 Task: Look for space in Macerata, Italy from 9th June, 2023 to 16th June, 2023 for 2 adults in price range Rs.8000 to Rs.16000. Place can be entire place with 2 bedrooms having 2 beds and 1 bathroom. Property type can be house, flat, guest house. Booking option can be shelf check-in. Required host language is English.
Action: Mouse moved to (495, 139)
Screenshot: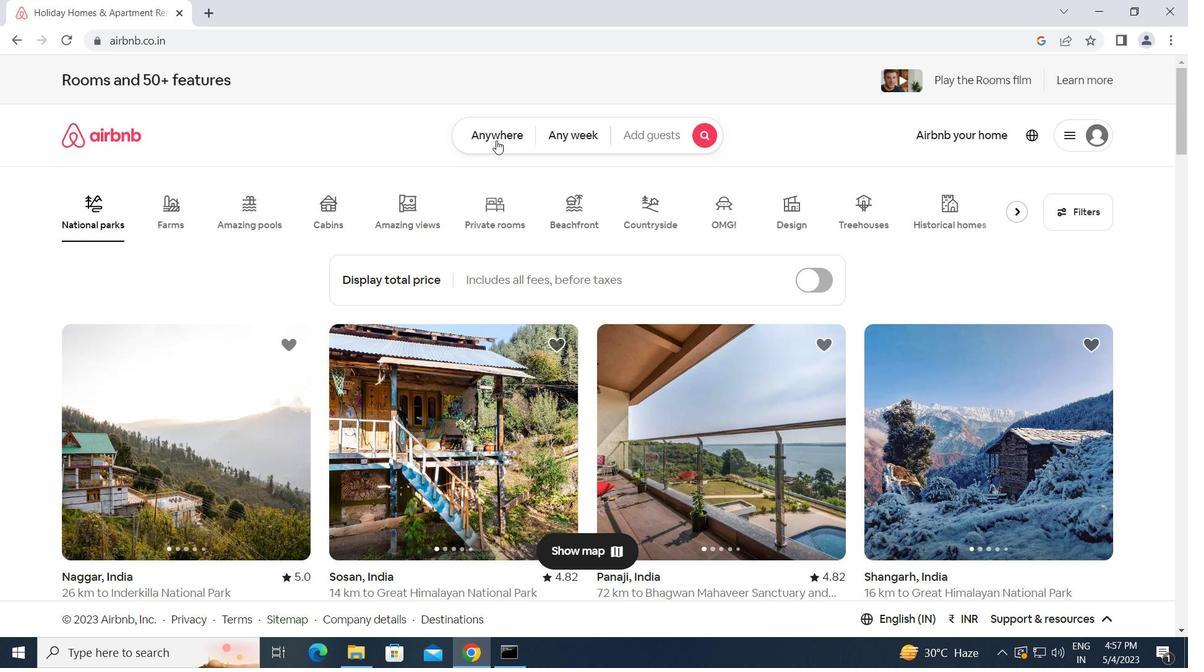 
Action: Mouse pressed left at (495, 139)
Screenshot: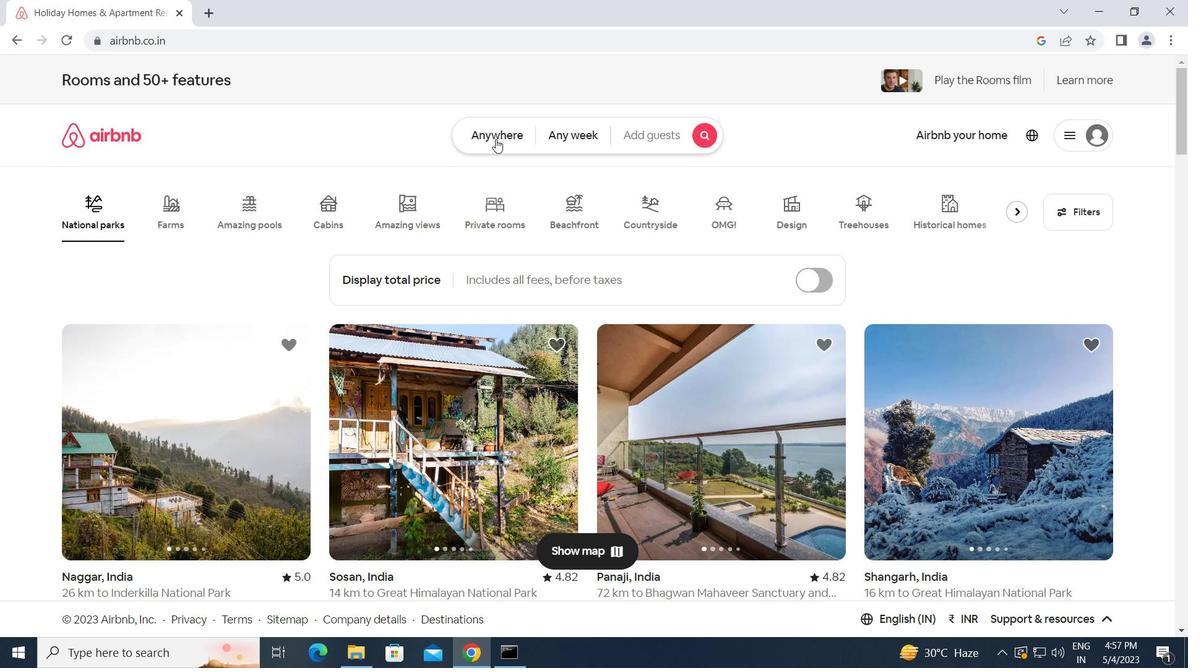 
Action: Mouse moved to (385, 194)
Screenshot: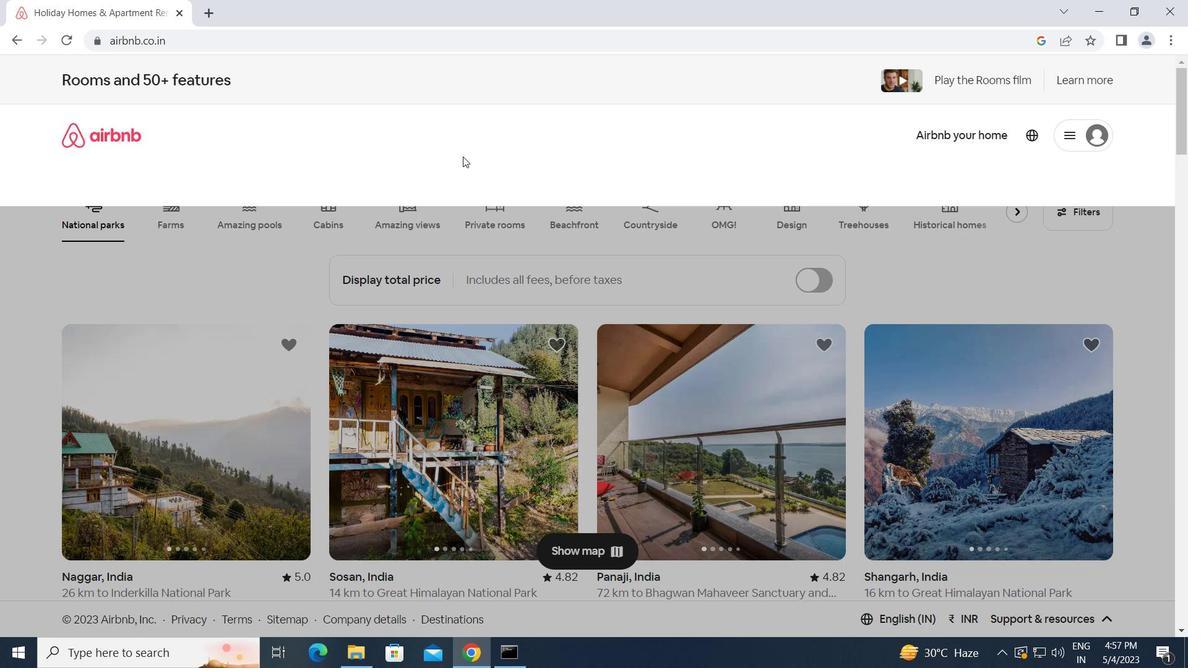 
Action: Mouse pressed left at (385, 194)
Screenshot: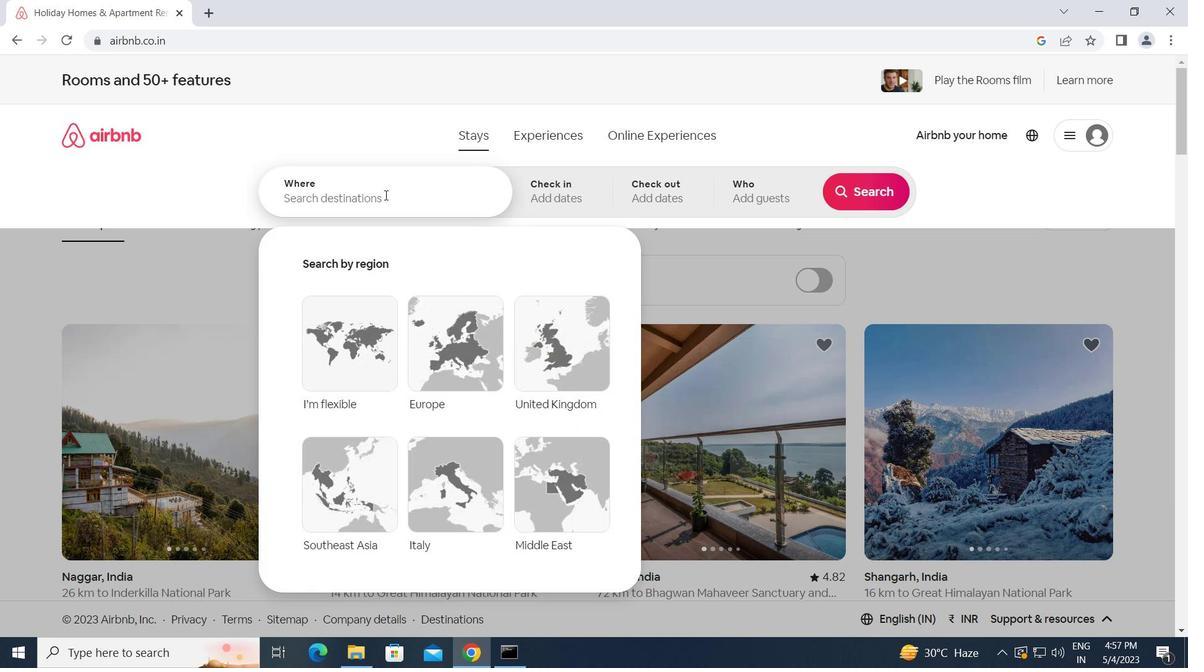 
Action: Key pressed m<Key.caps_lock>acerata,<Key.space><Key.caps_lock>i<Key.caps_lock>taly<Key.enter>
Screenshot: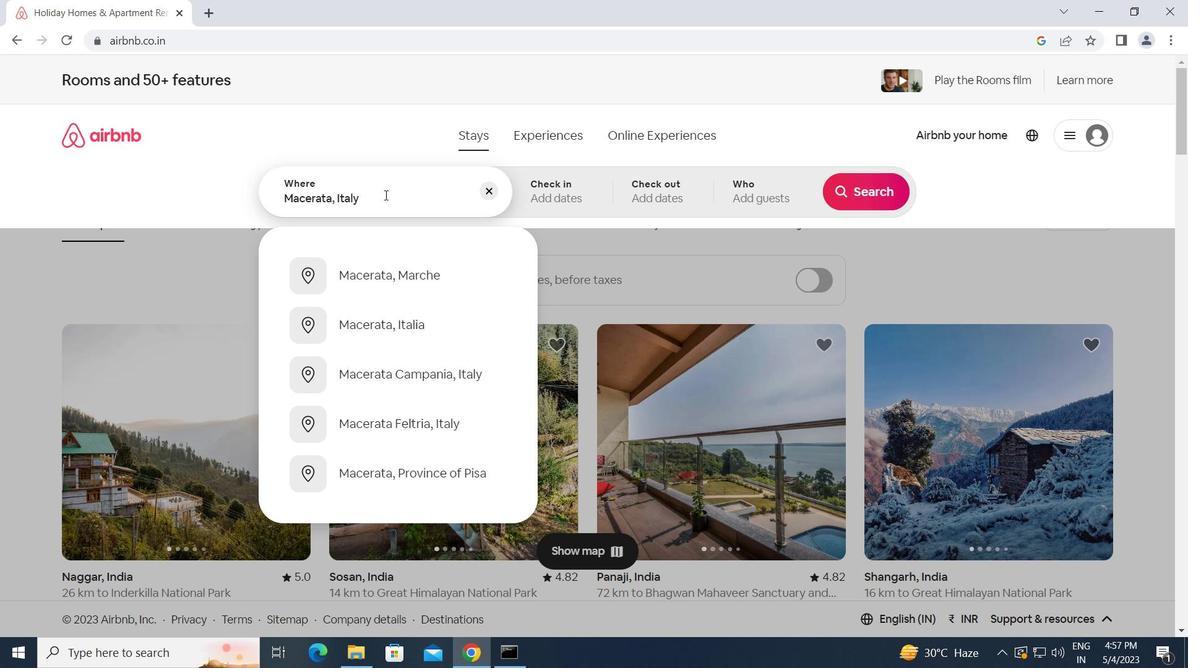 
Action: Mouse moved to (820, 420)
Screenshot: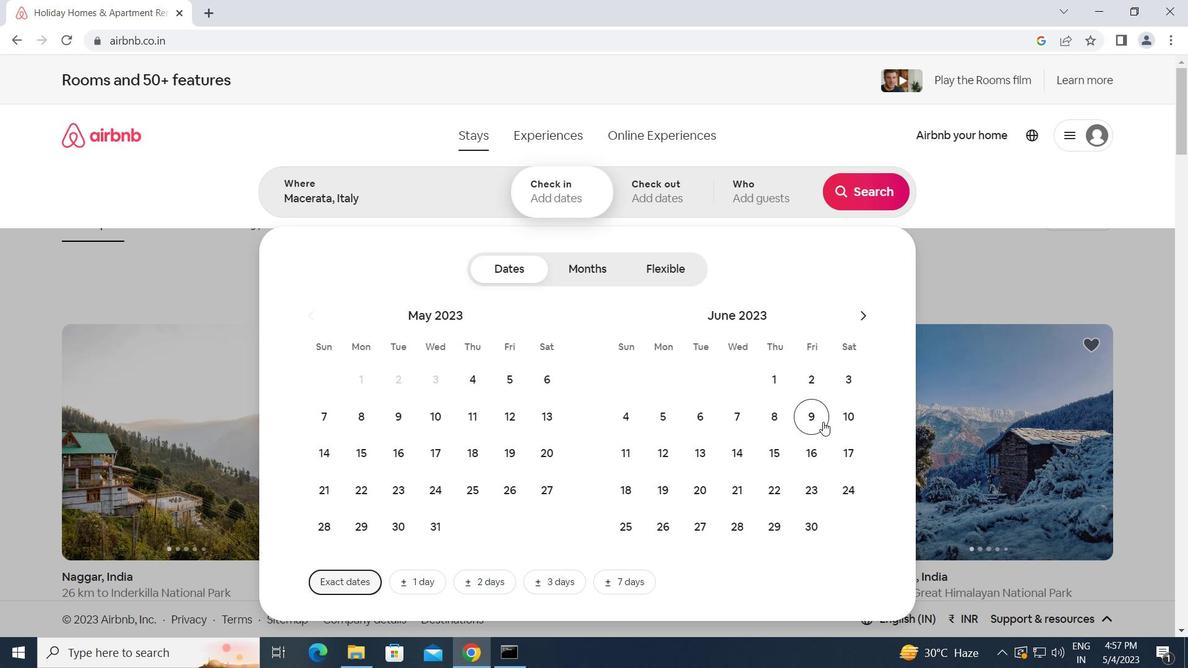 
Action: Mouse pressed left at (820, 420)
Screenshot: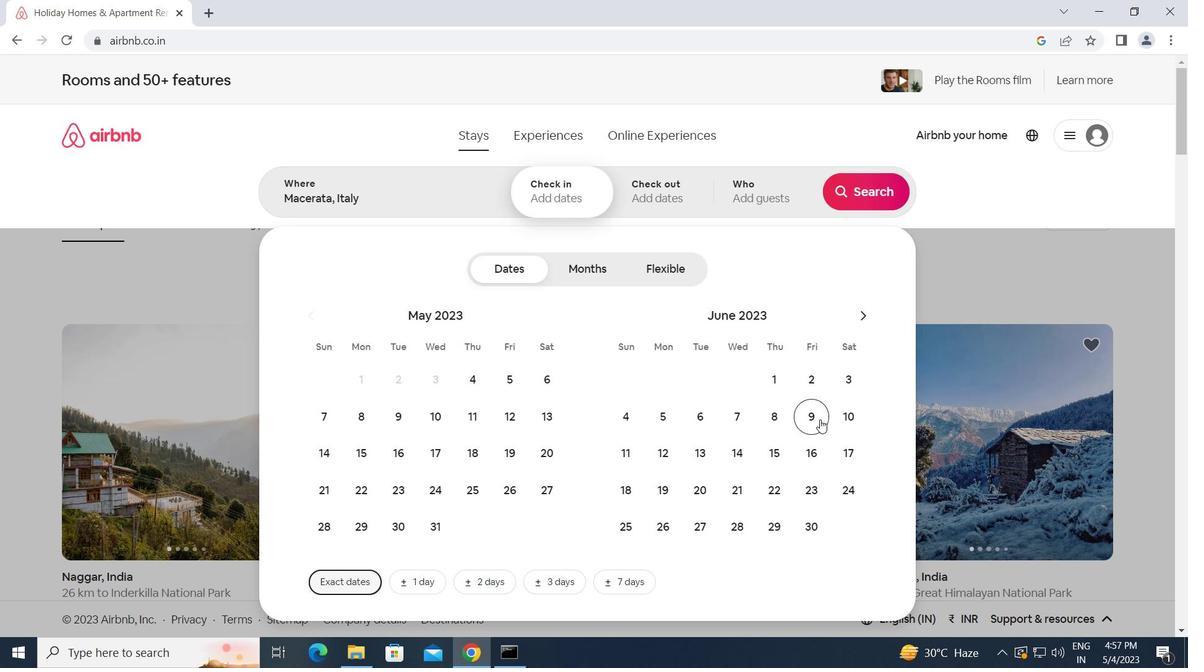 
Action: Mouse moved to (815, 452)
Screenshot: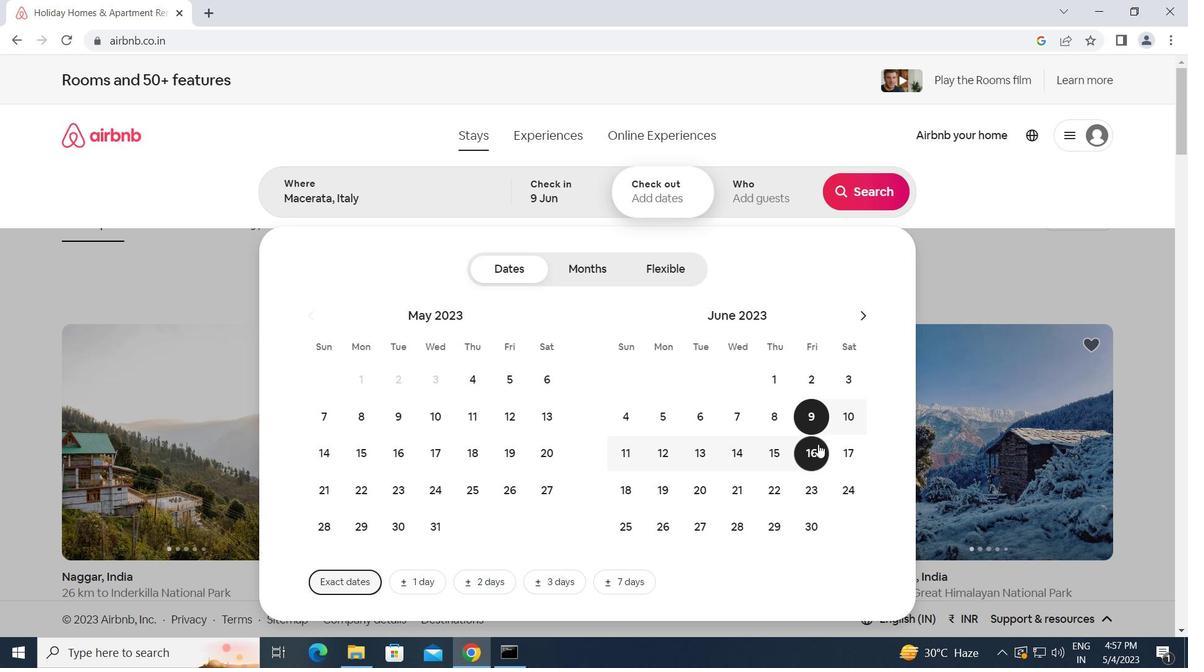 
Action: Mouse pressed left at (815, 452)
Screenshot: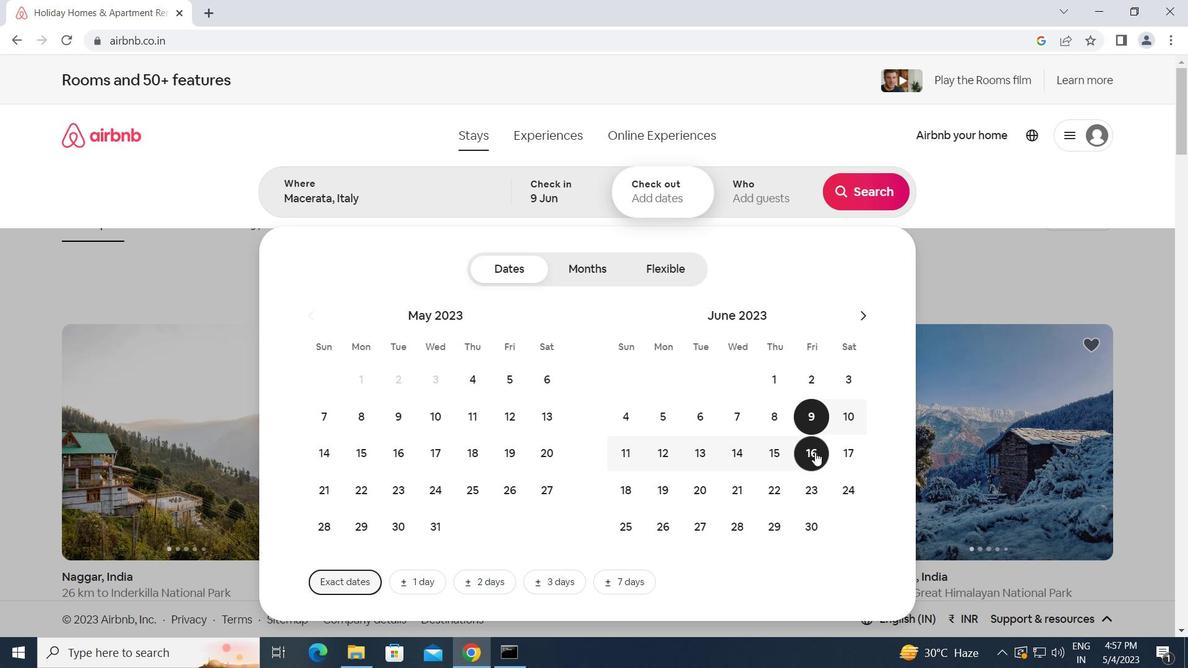 
Action: Mouse moved to (761, 193)
Screenshot: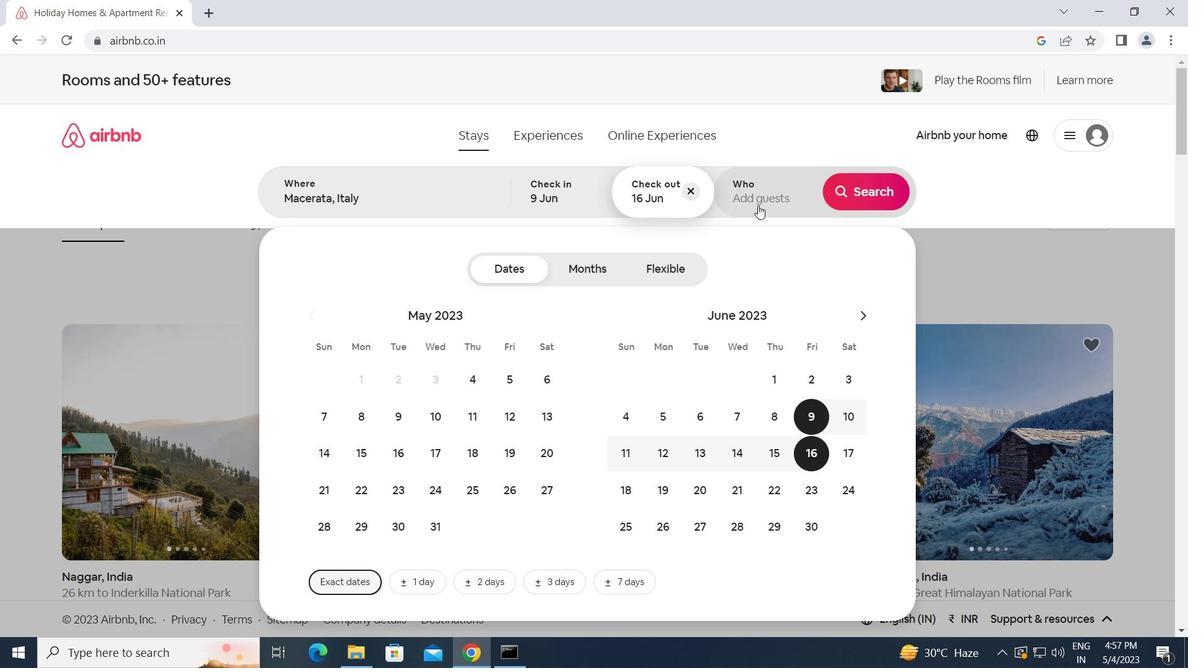 
Action: Mouse pressed left at (761, 193)
Screenshot: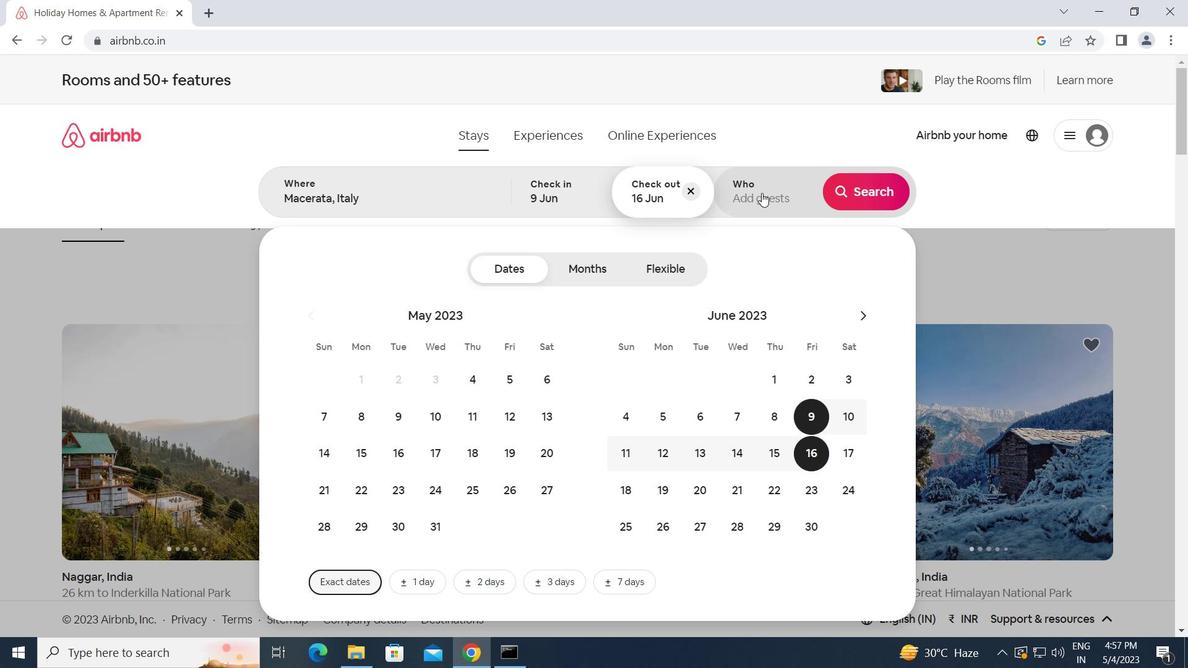 
Action: Mouse moved to (860, 275)
Screenshot: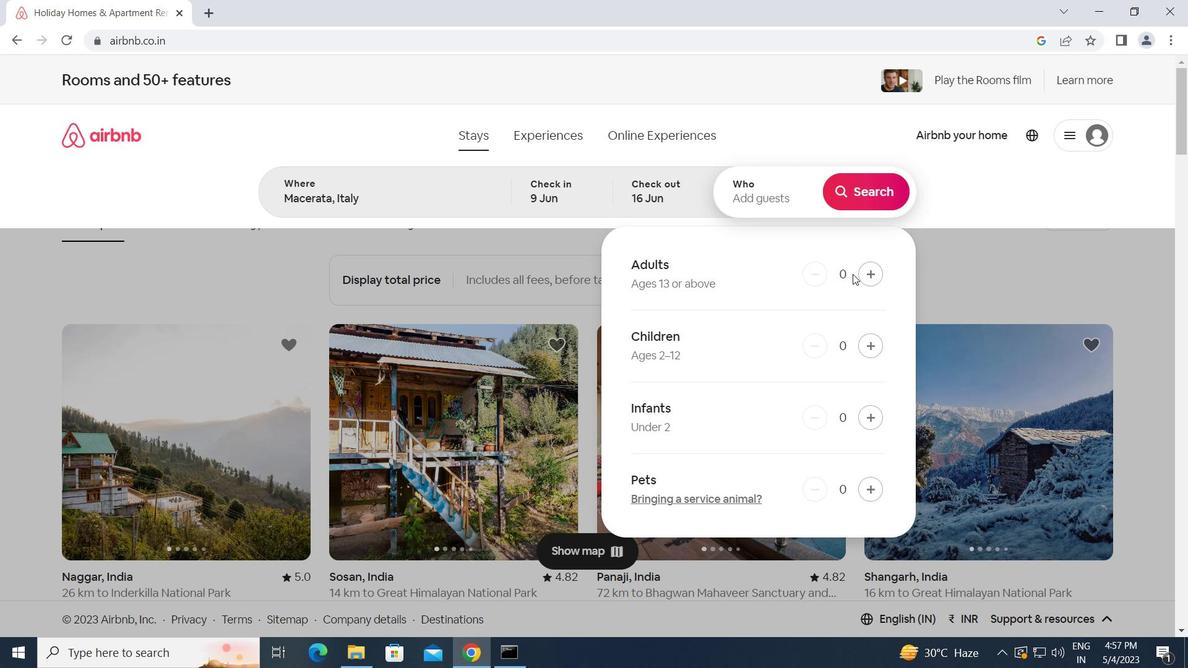 
Action: Mouse pressed left at (860, 275)
Screenshot: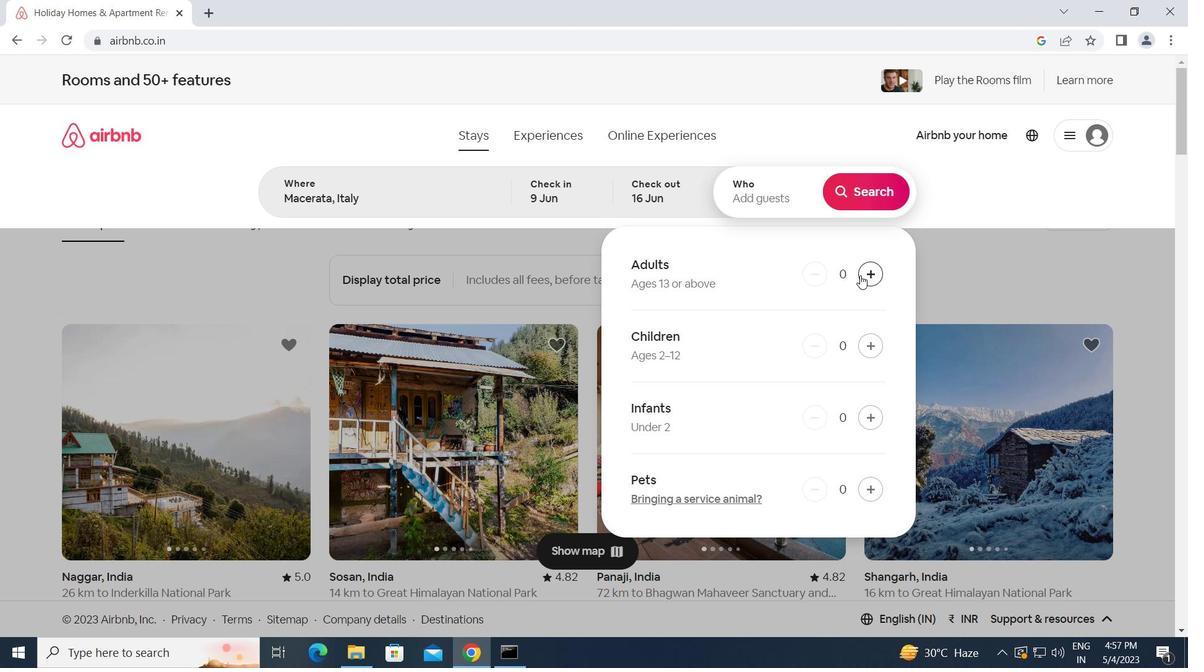 
Action: Mouse pressed left at (860, 275)
Screenshot: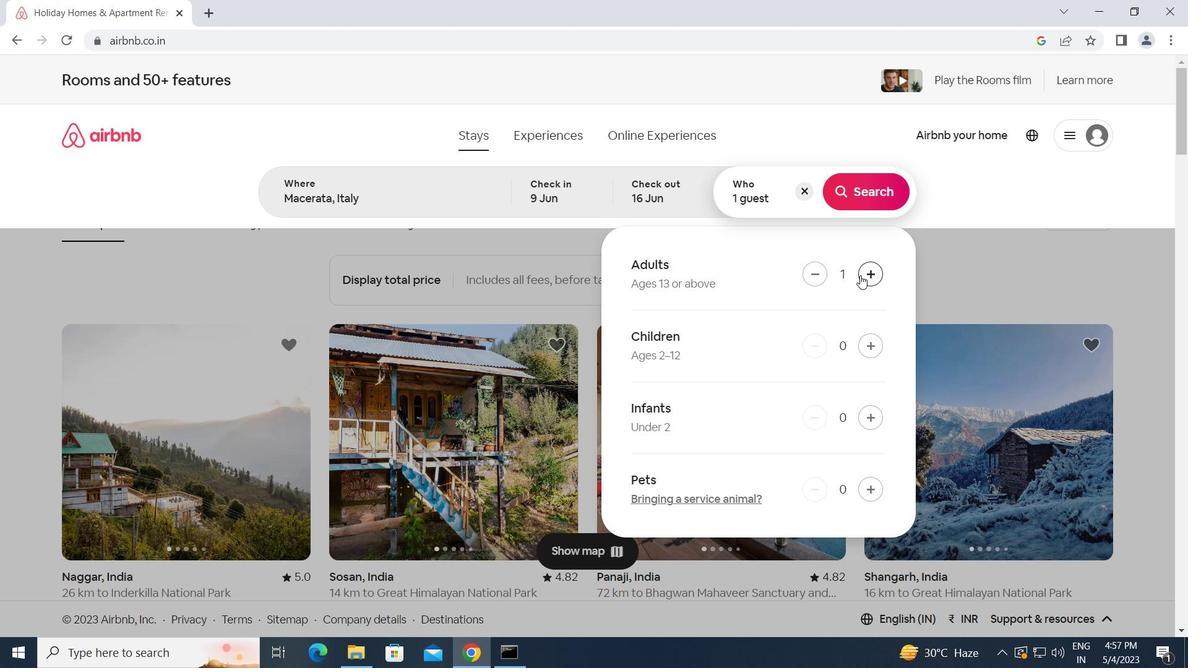 
Action: Mouse moved to (864, 191)
Screenshot: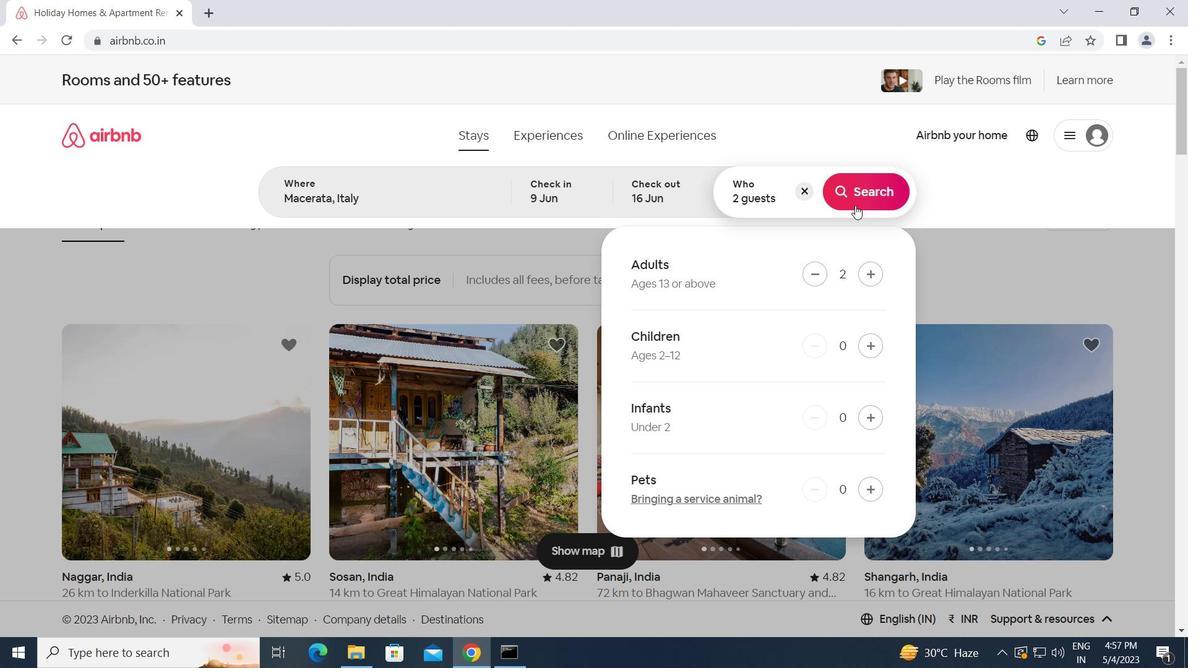 
Action: Mouse pressed left at (864, 191)
Screenshot: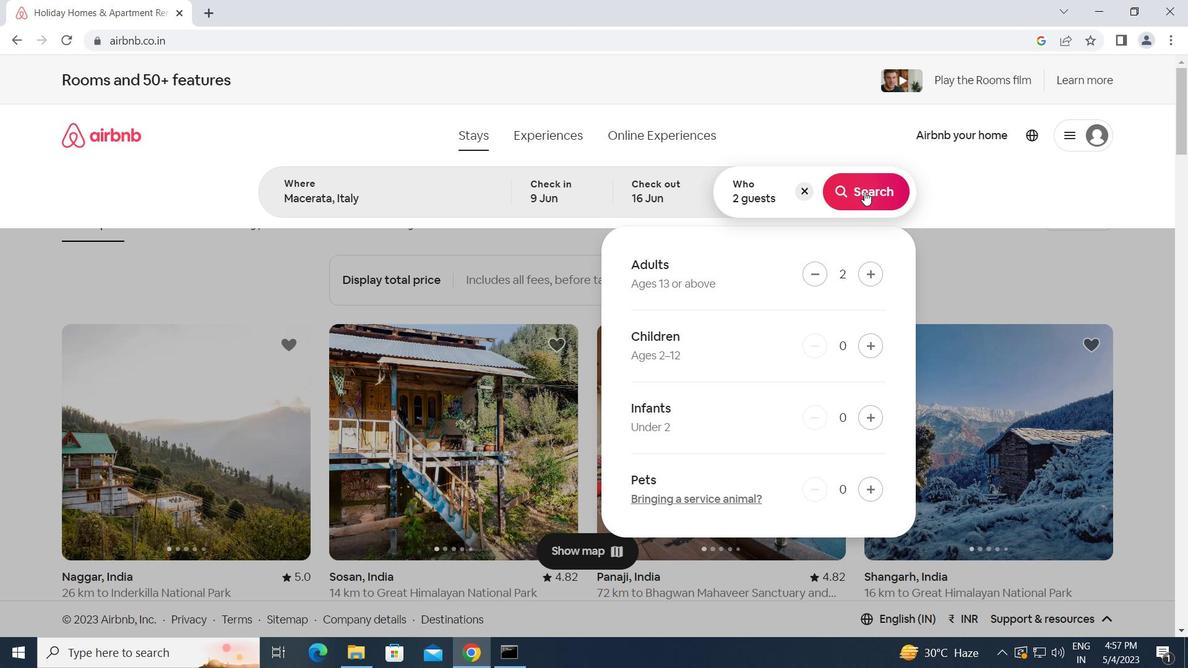 
Action: Mouse moved to (1122, 151)
Screenshot: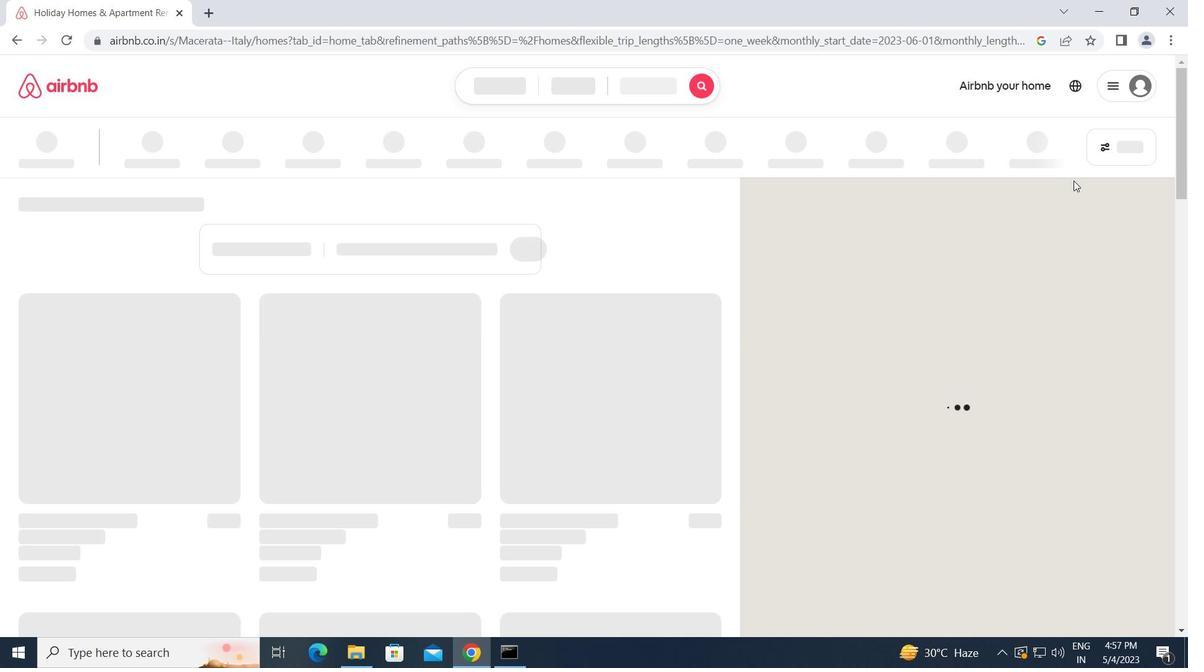 
Action: Mouse pressed left at (1122, 151)
Screenshot: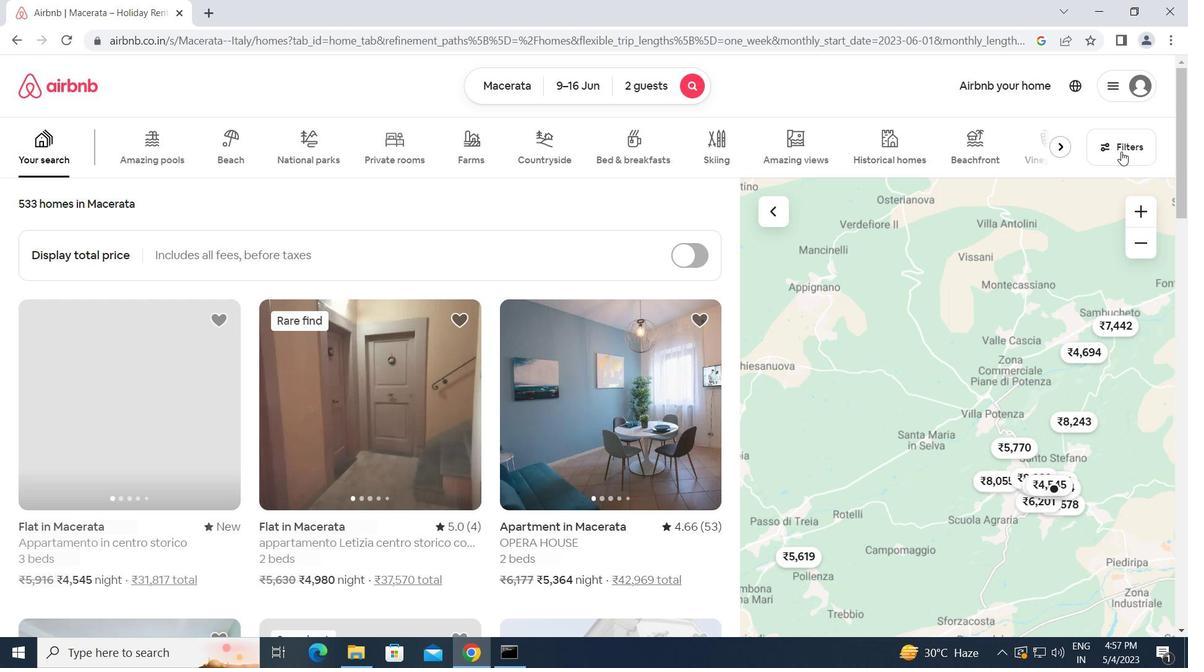 
Action: Mouse moved to (423, 342)
Screenshot: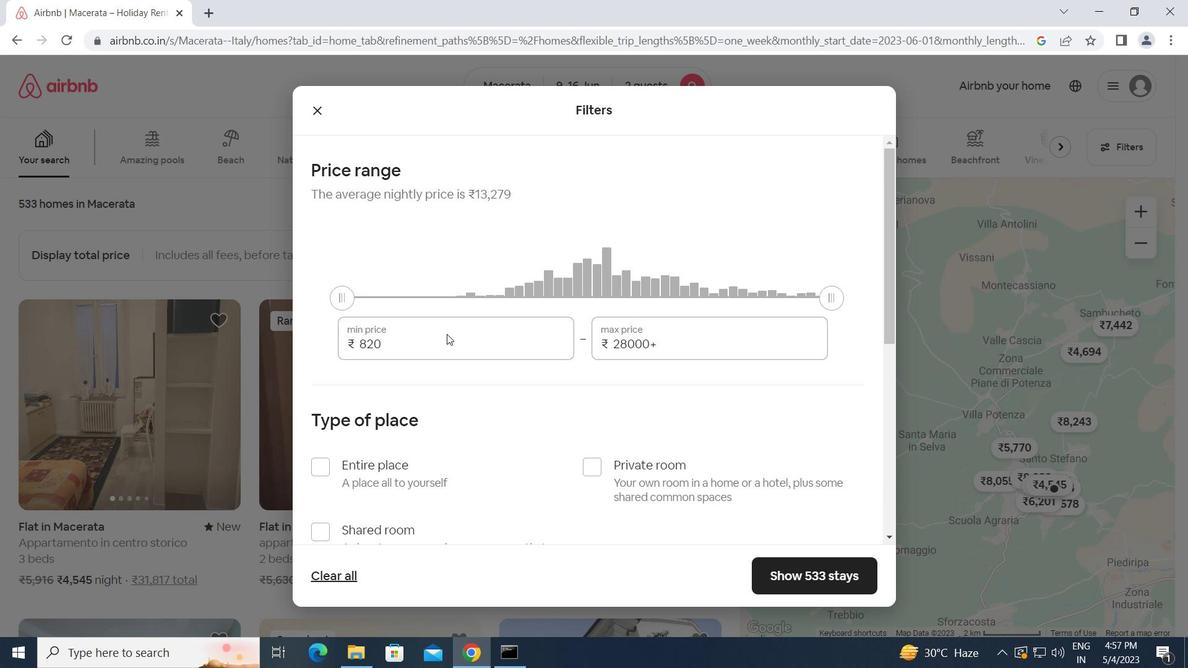 
Action: Mouse pressed left at (423, 342)
Screenshot: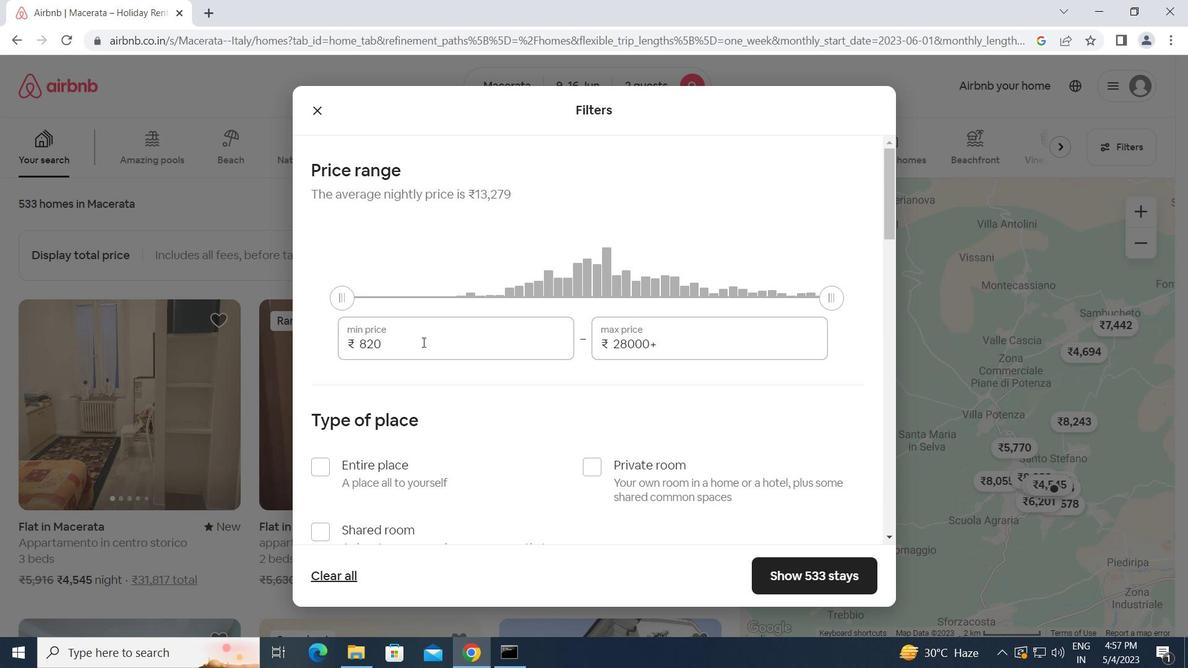 
Action: Mouse moved to (328, 342)
Screenshot: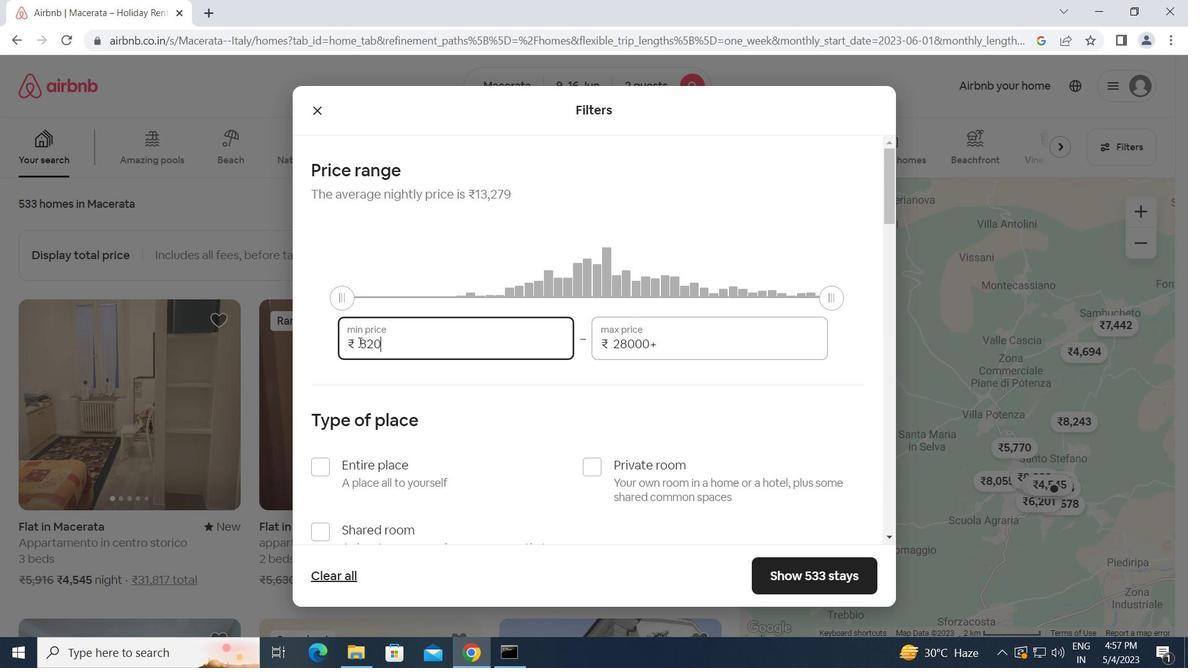 
Action: Key pressed 8000<Key.tab>1<Key.backspace><Key.backspace><Key.backspace><Key.backspace><Key.backspace><Key.backspace><Key.backspace><Key.backspace><Key.backspace><Key.backspace><Key.backspace><Key.backspace><Key.backspace>16000
Screenshot: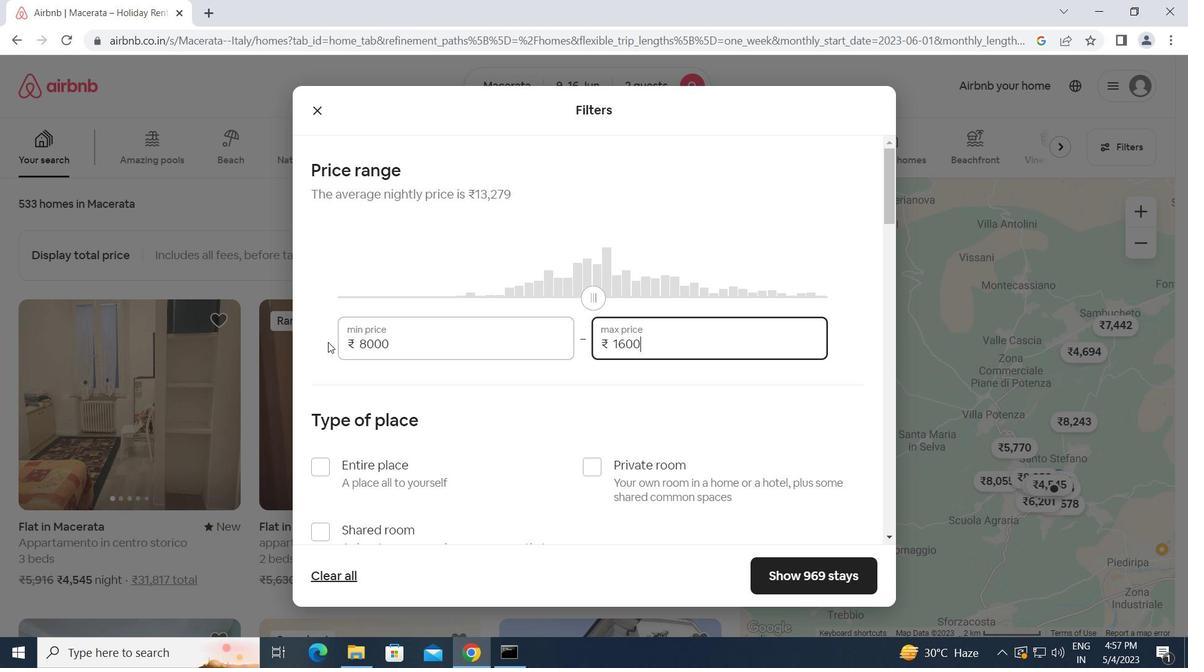 
Action: Mouse moved to (349, 389)
Screenshot: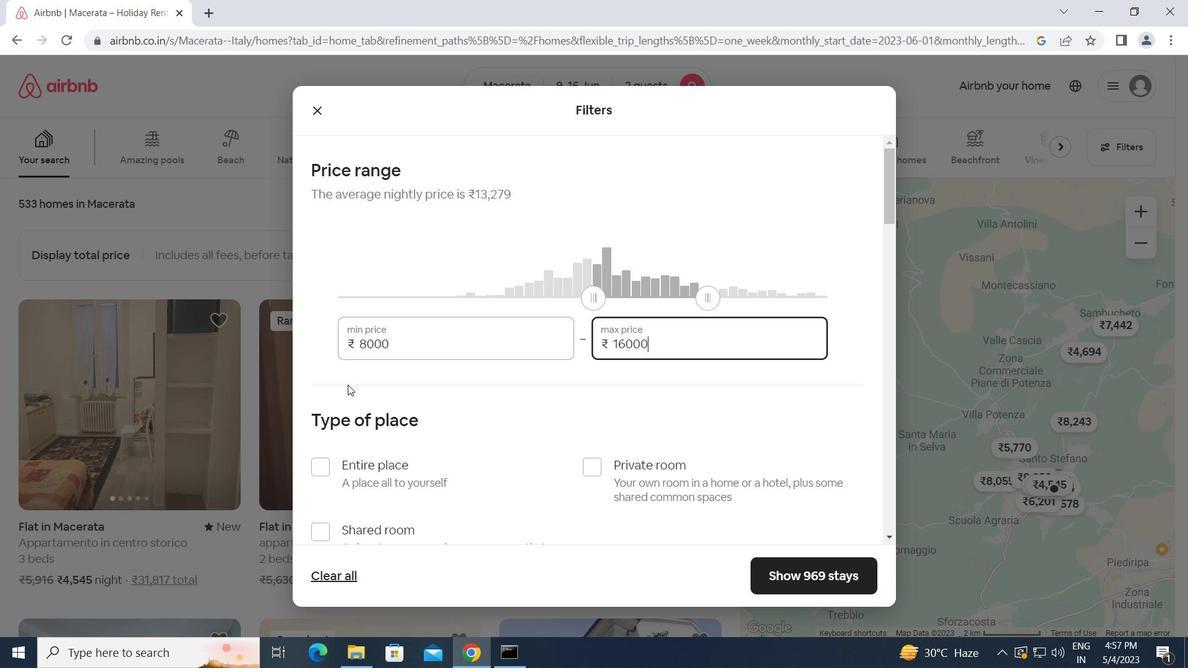 
Action: Mouse scrolled (349, 388) with delta (0, 0)
Screenshot: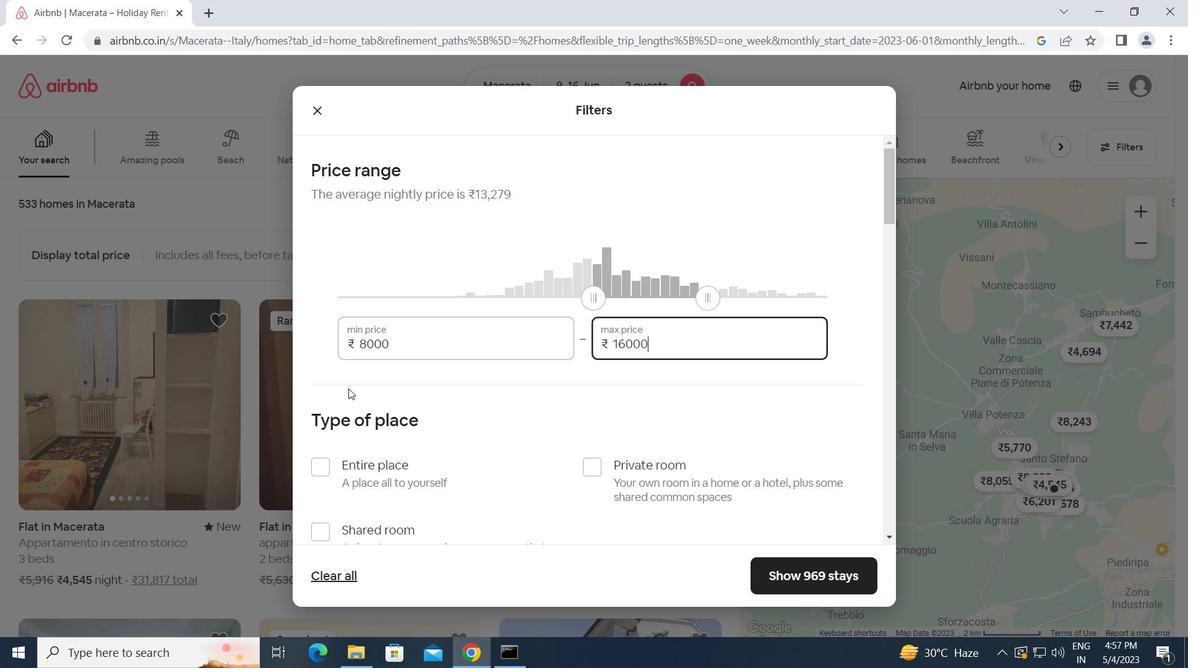 
Action: Mouse moved to (319, 391)
Screenshot: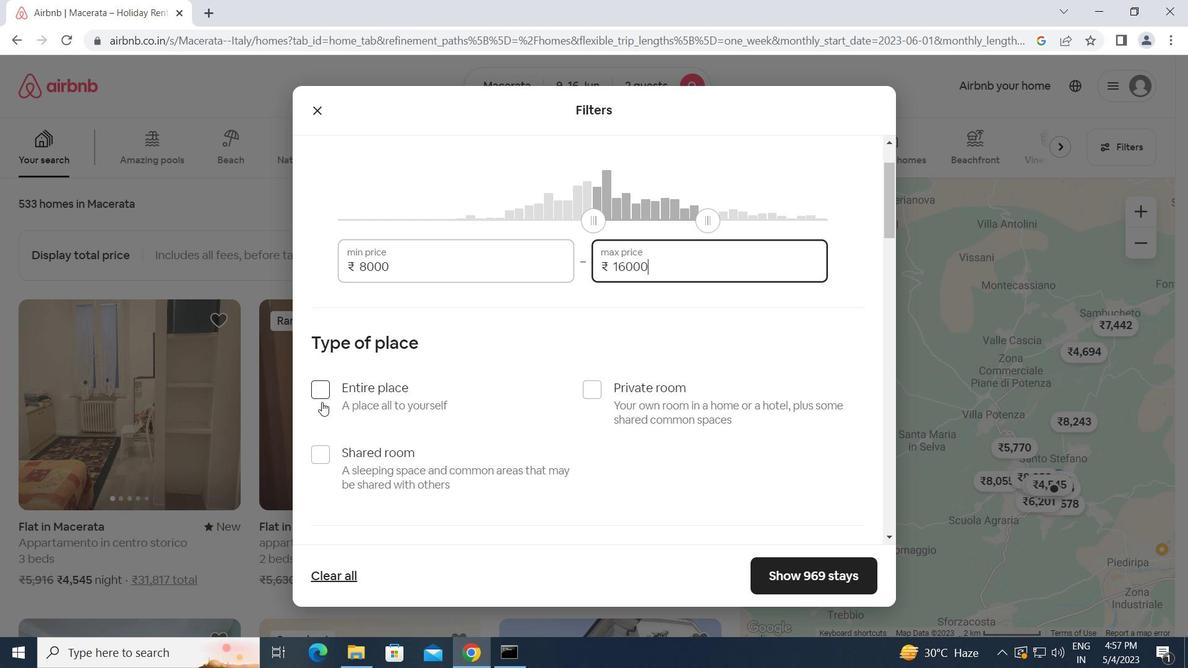 
Action: Mouse pressed left at (319, 391)
Screenshot: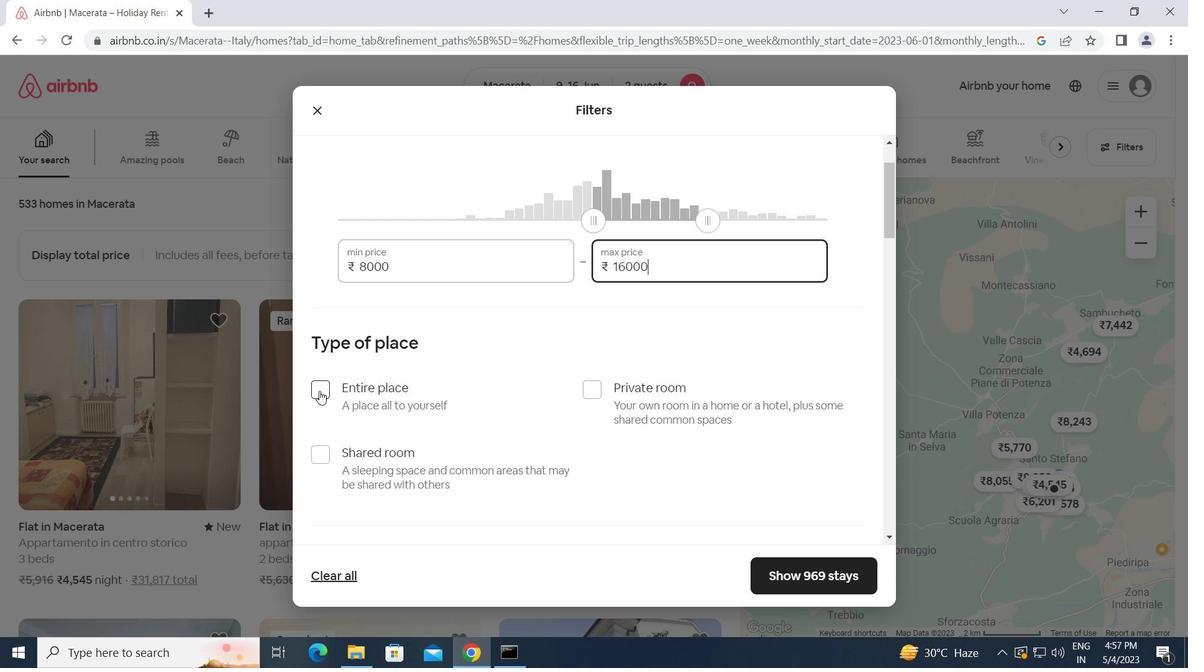 
Action: Mouse moved to (401, 401)
Screenshot: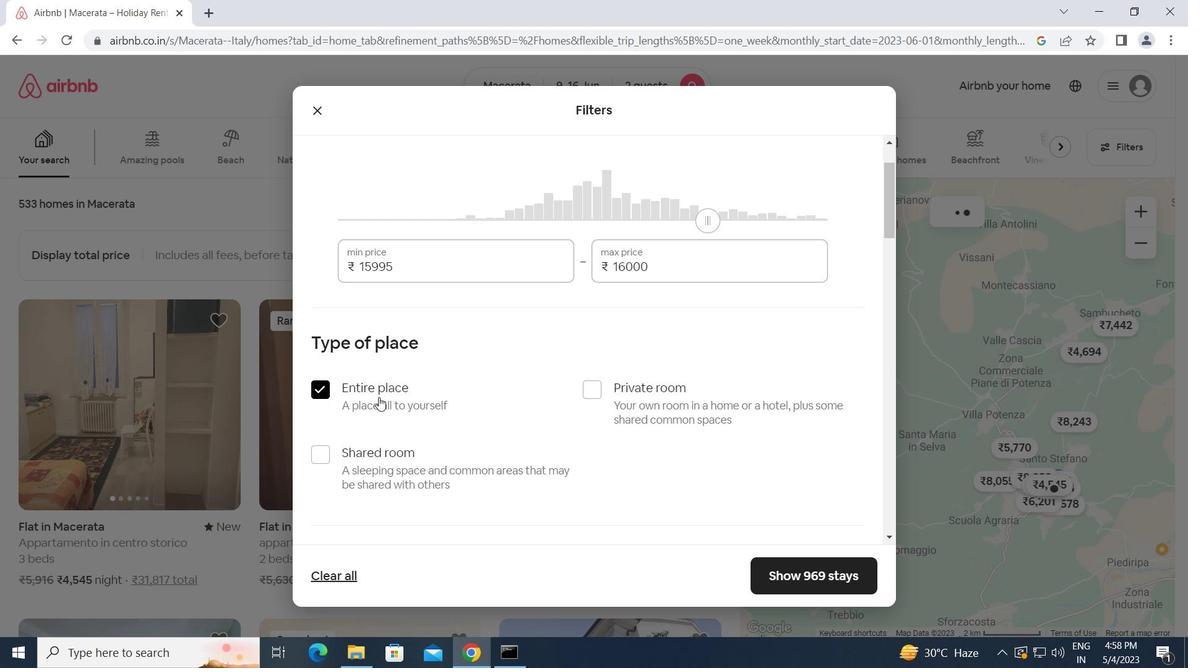
Action: Mouse scrolled (401, 400) with delta (0, 0)
Screenshot: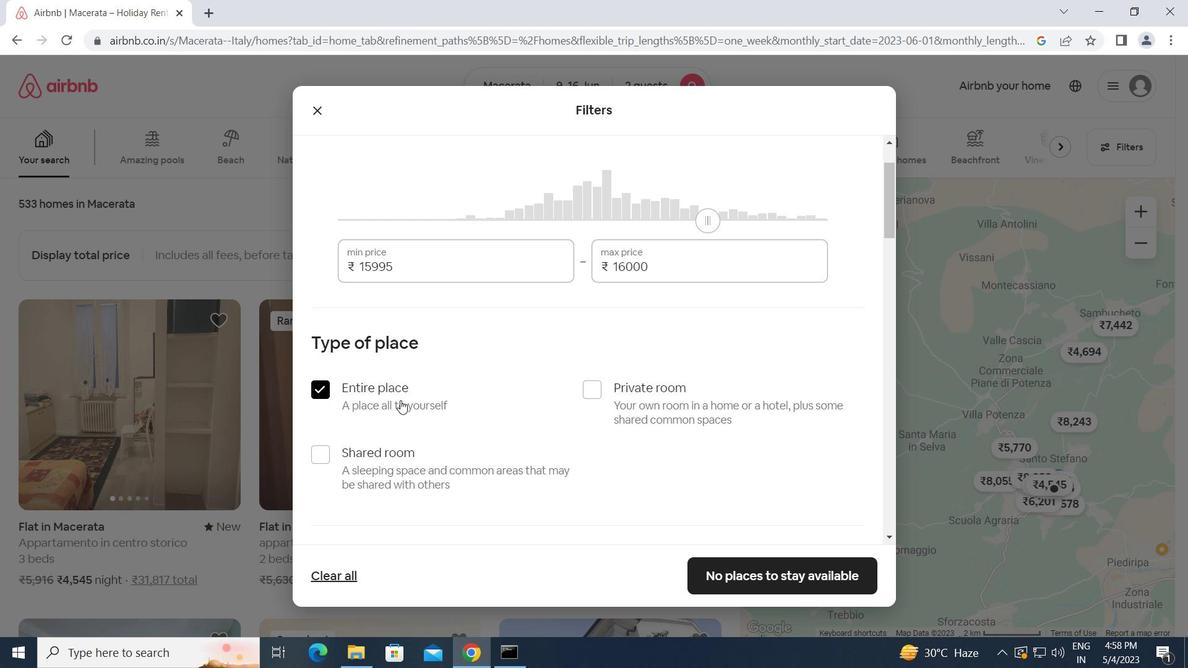 
Action: Mouse scrolled (401, 400) with delta (0, 0)
Screenshot: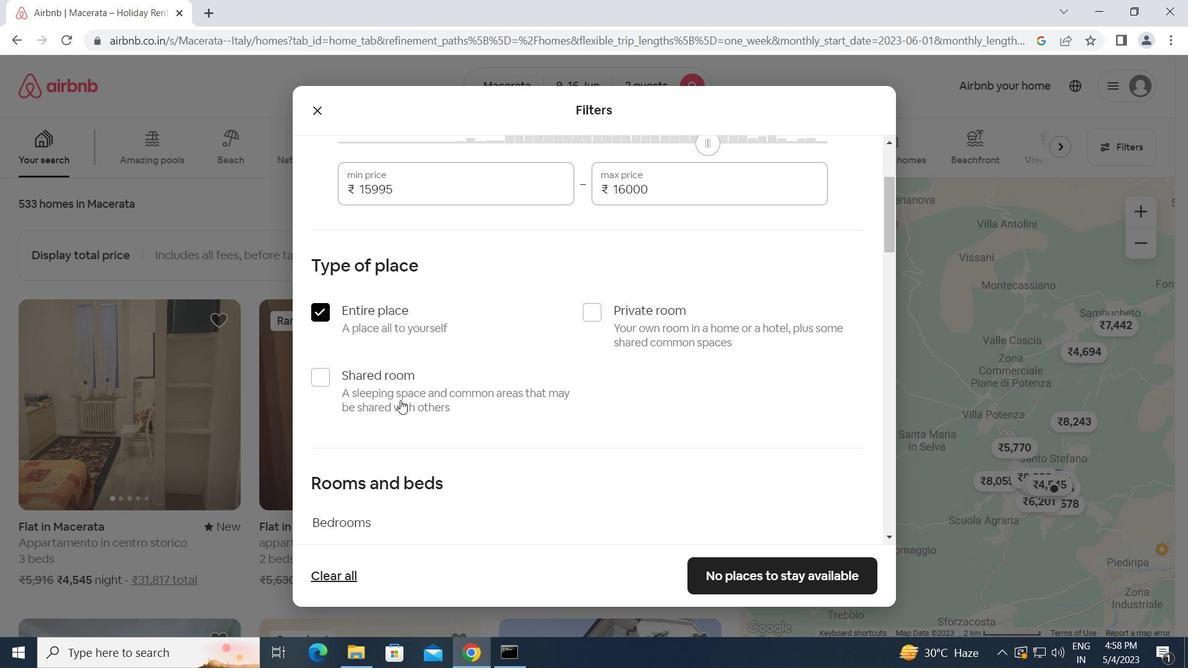 
Action: Mouse scrolled (401, 400) with delta (0, 0)
Screenshot: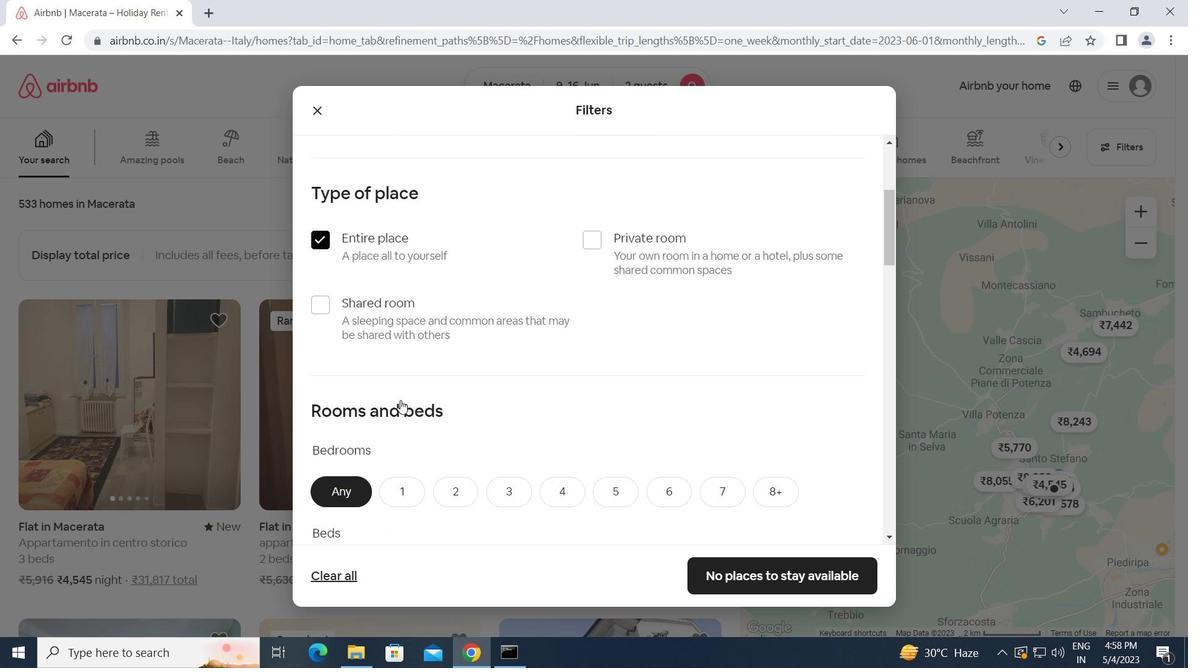 
Action: Mouse moved to (460, 409)
Screenshot: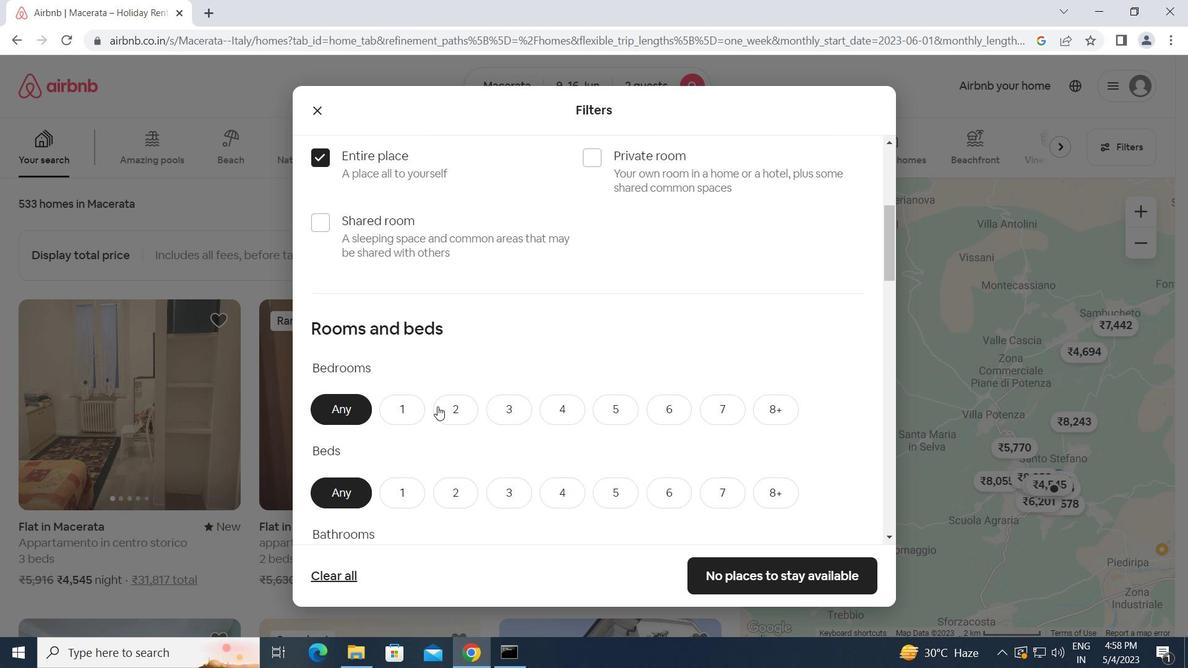 
Action: Mouse pressed left at (460, 409)
Screenshot: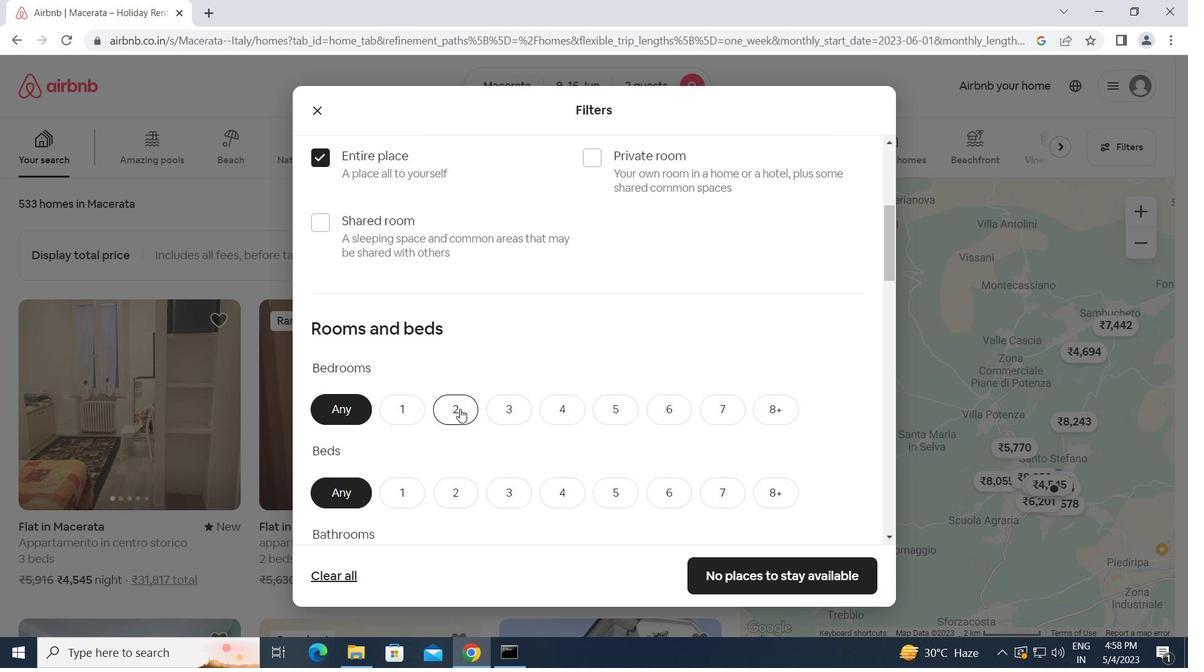 
Action: Mouse moved to (461, 411)
Screenshot: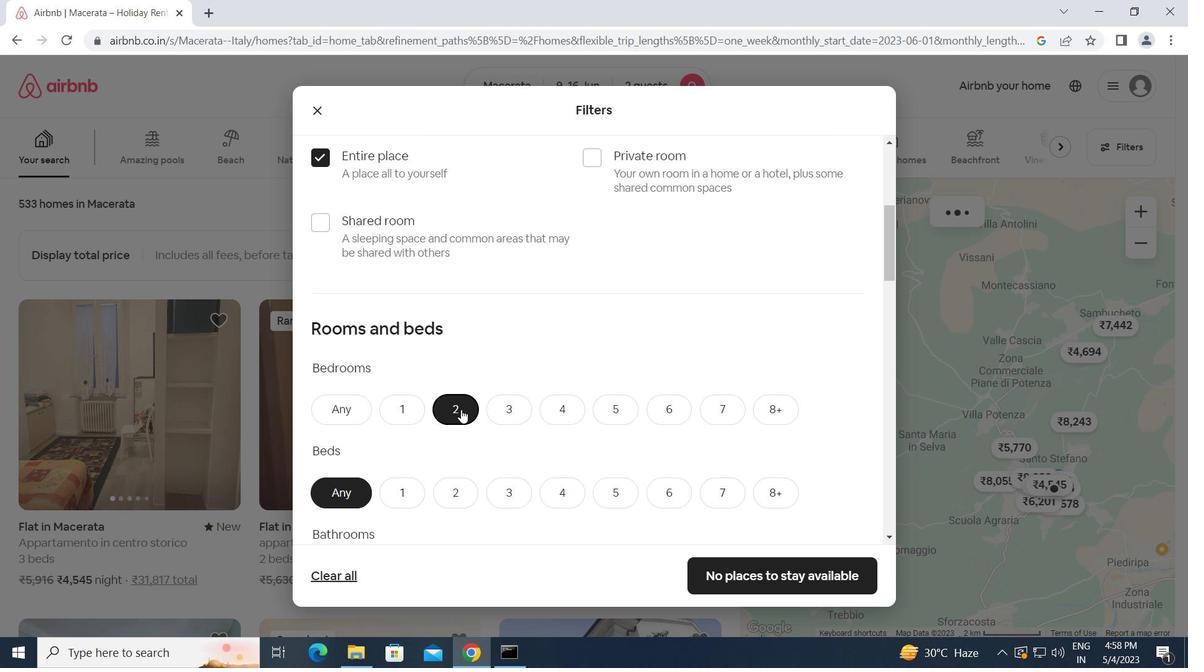 
Action: Mouse scrolled (461, 411) with delta (0, 0)
Screenshot: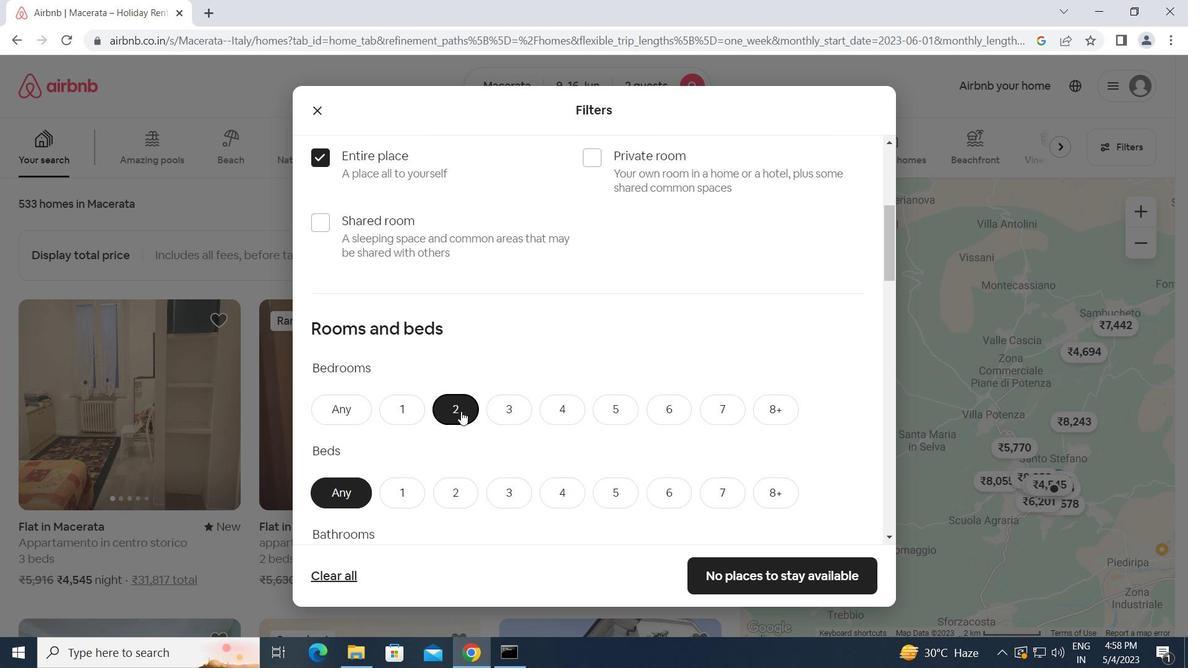 
Action: Mouse pressed left at (461, 411)
Screenshot: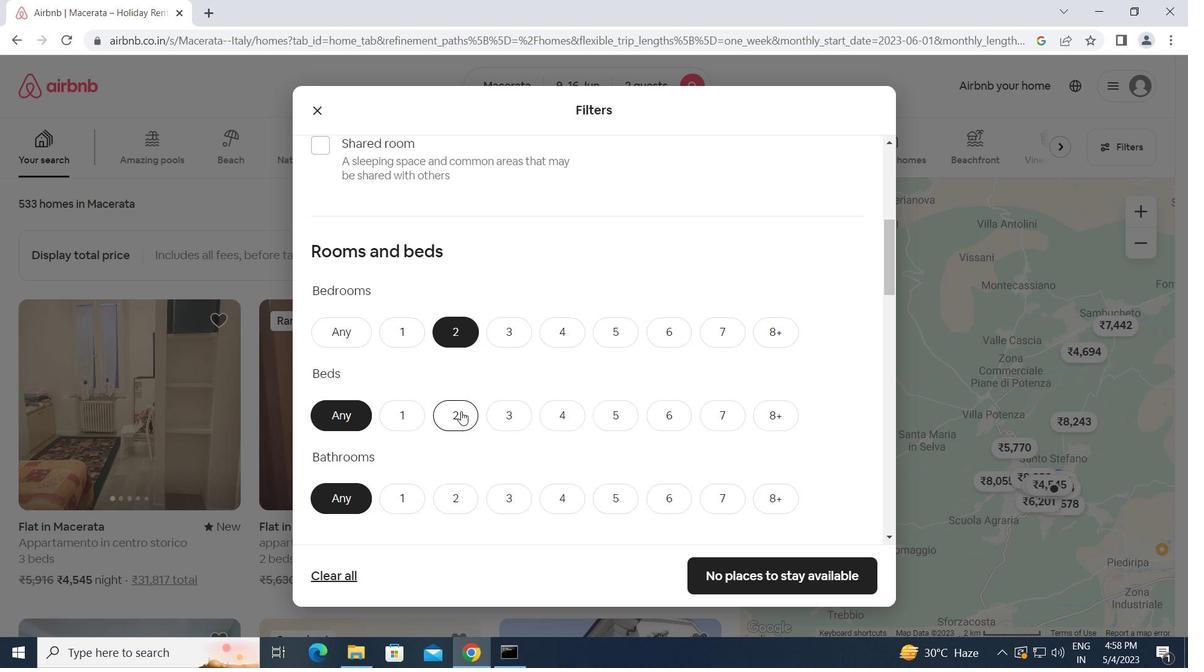 
Action: Mouse scrolled (461, 411) with delta (0, 0)
Screenshot: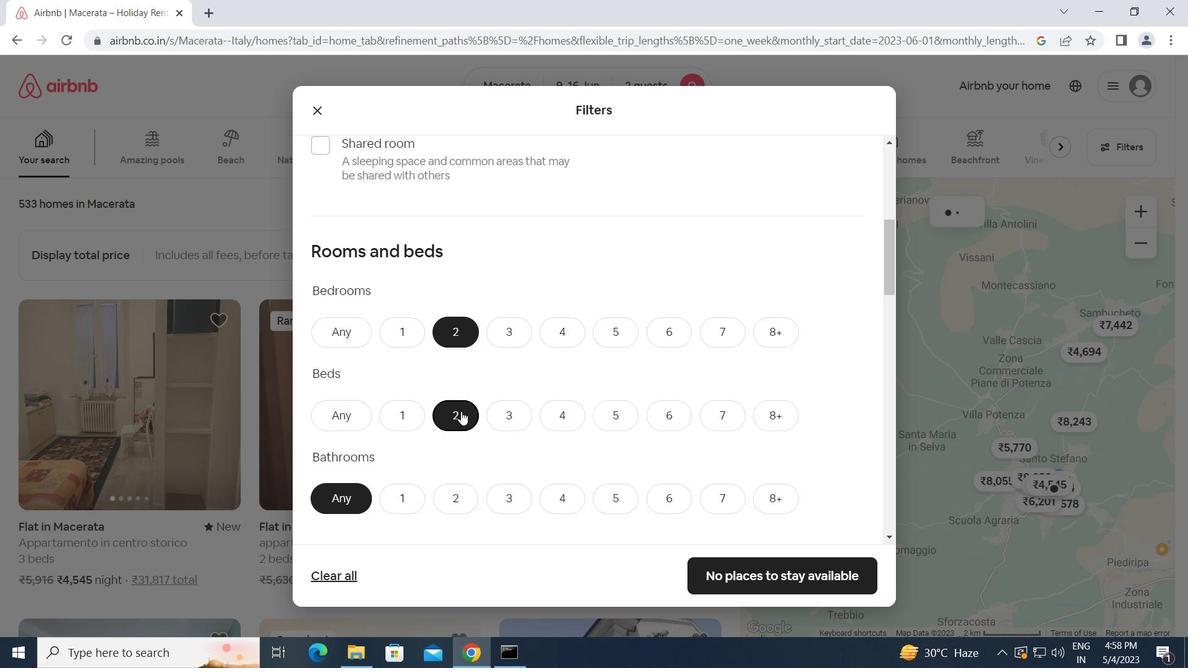 
Action: Mouse moved to (409, 418)
Screenshot: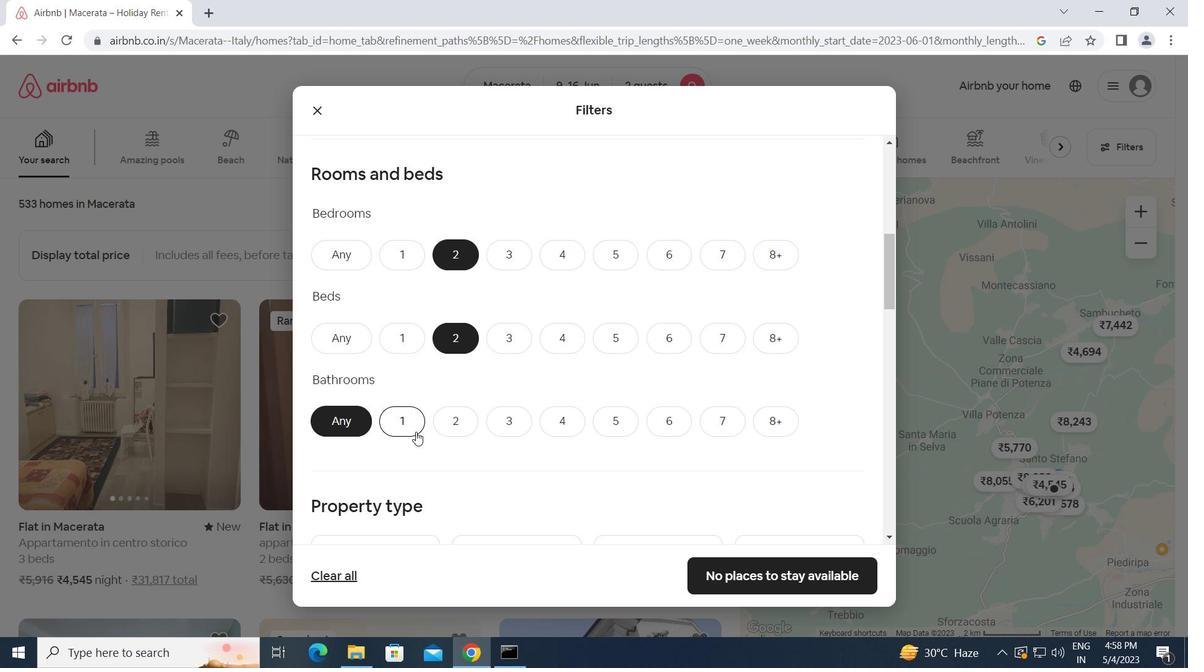 
Action: Mouse pressed left at (409, 418)
Screenshot: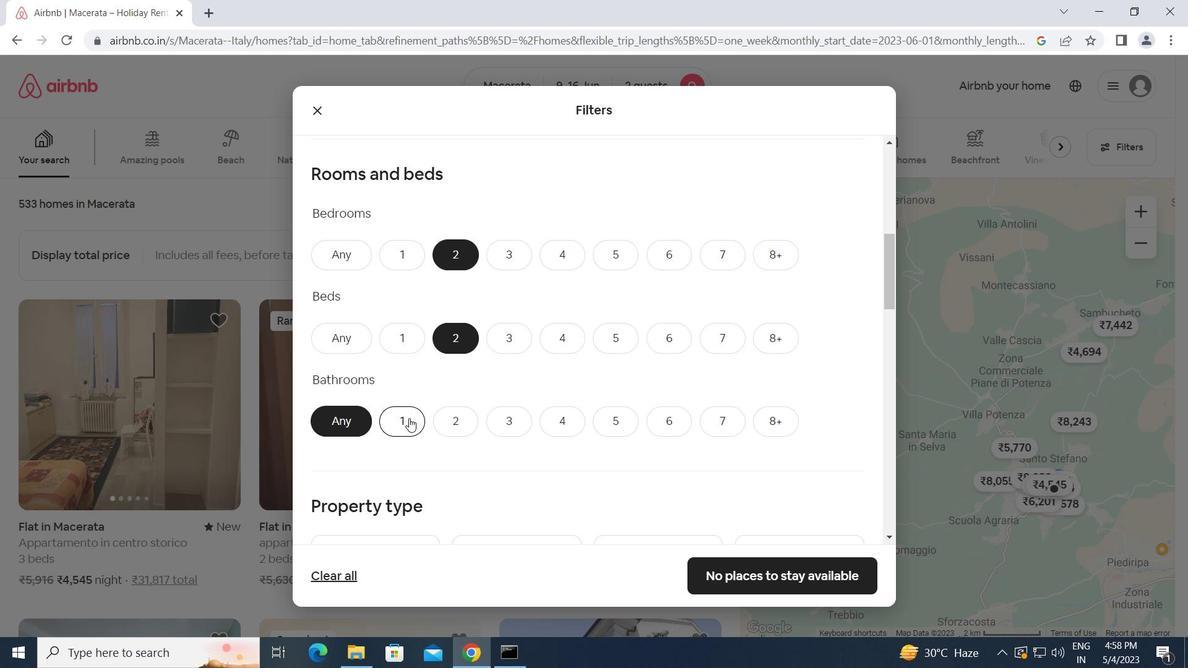 
Action: Mouse moved to (414, 422)
Screenshot: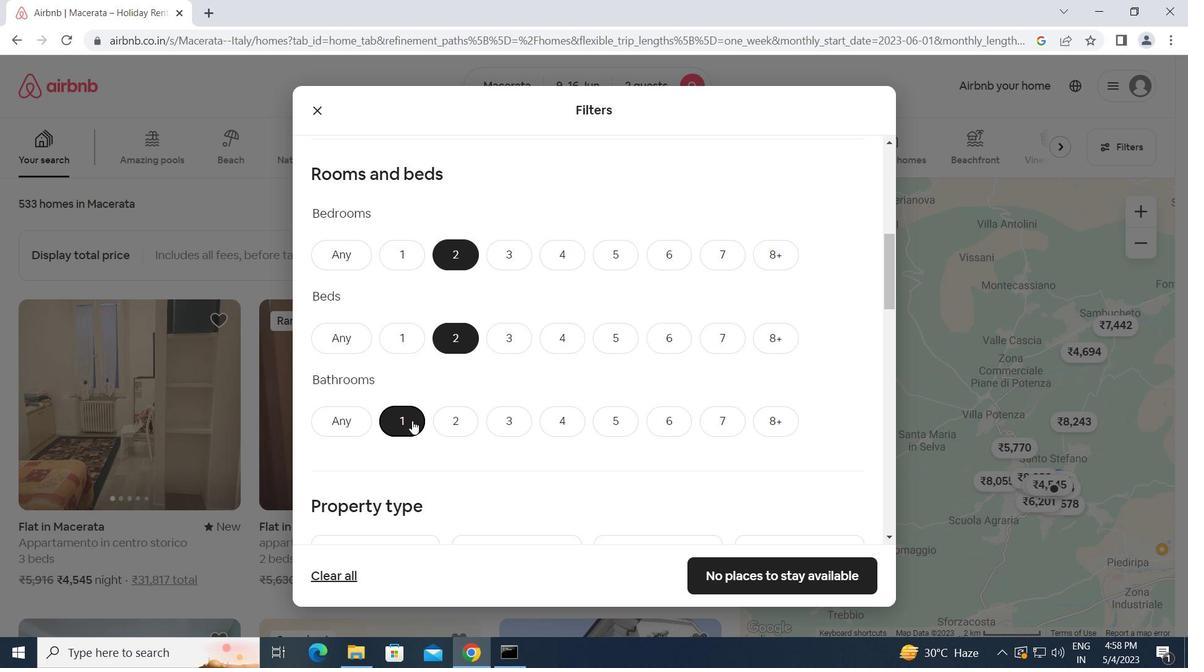 
Action: Mouse scrolled (414, 422) with delta (0, 0)
Screenshot: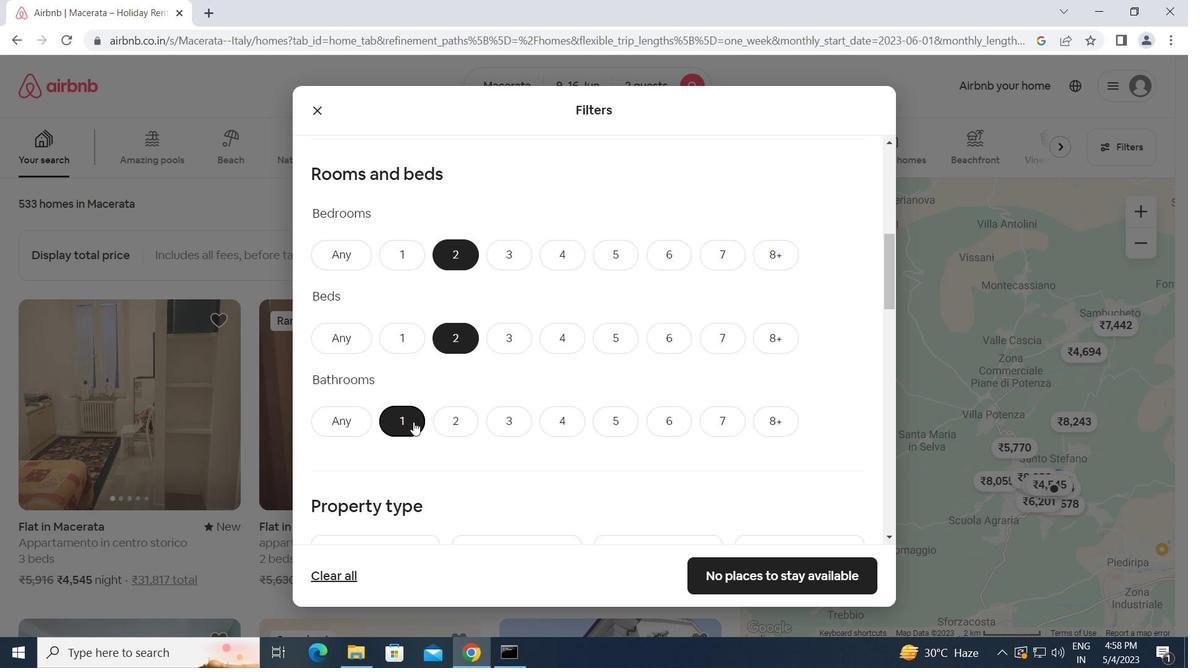 
Action: Mouse scrolled (414, 422) with delta (0, 0)
Screenshot: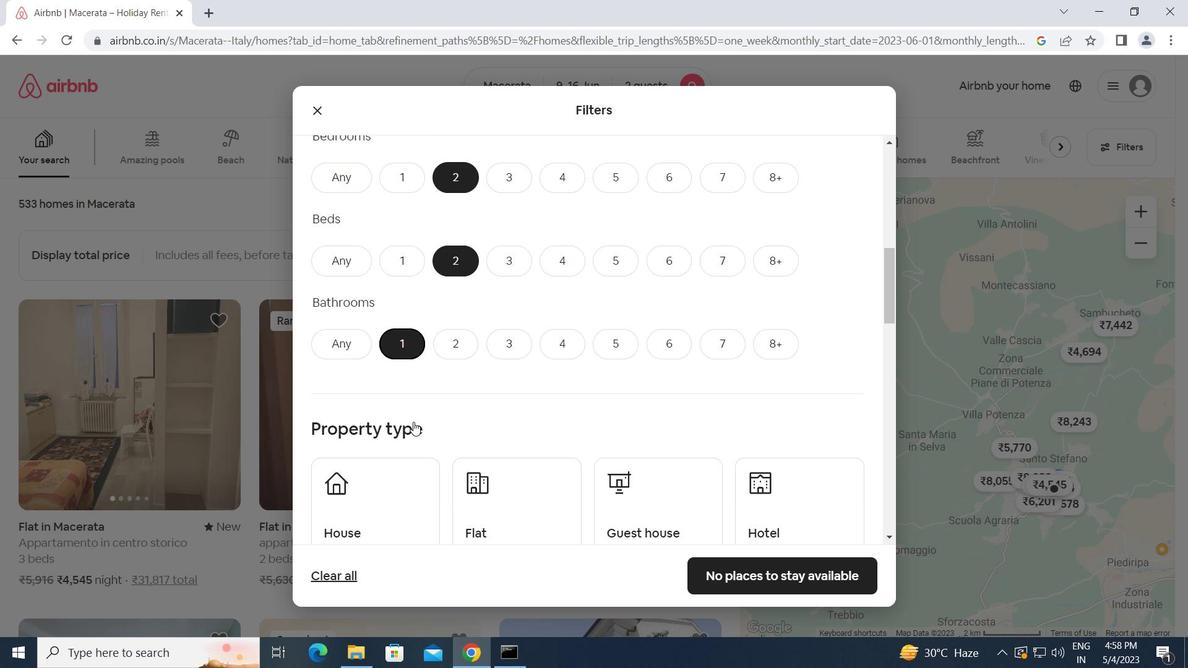 
Action: Mouse moved to (411, 422)
Screenshot: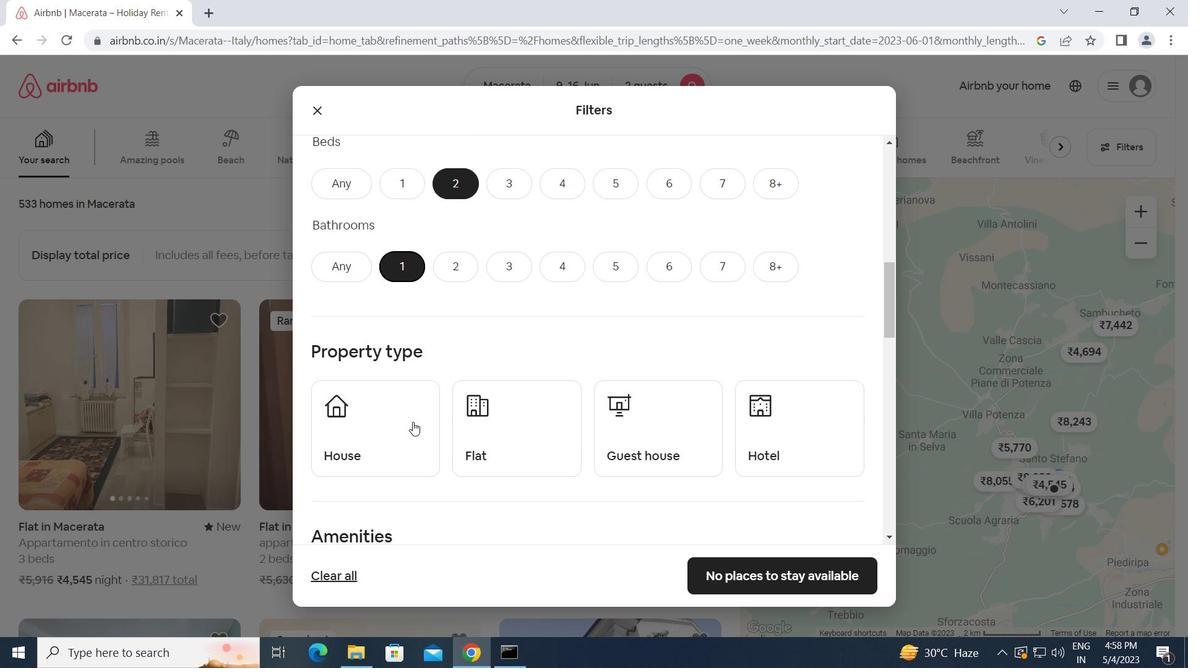 
Action: Mouse pressed left at (411, 422)
Screenshot: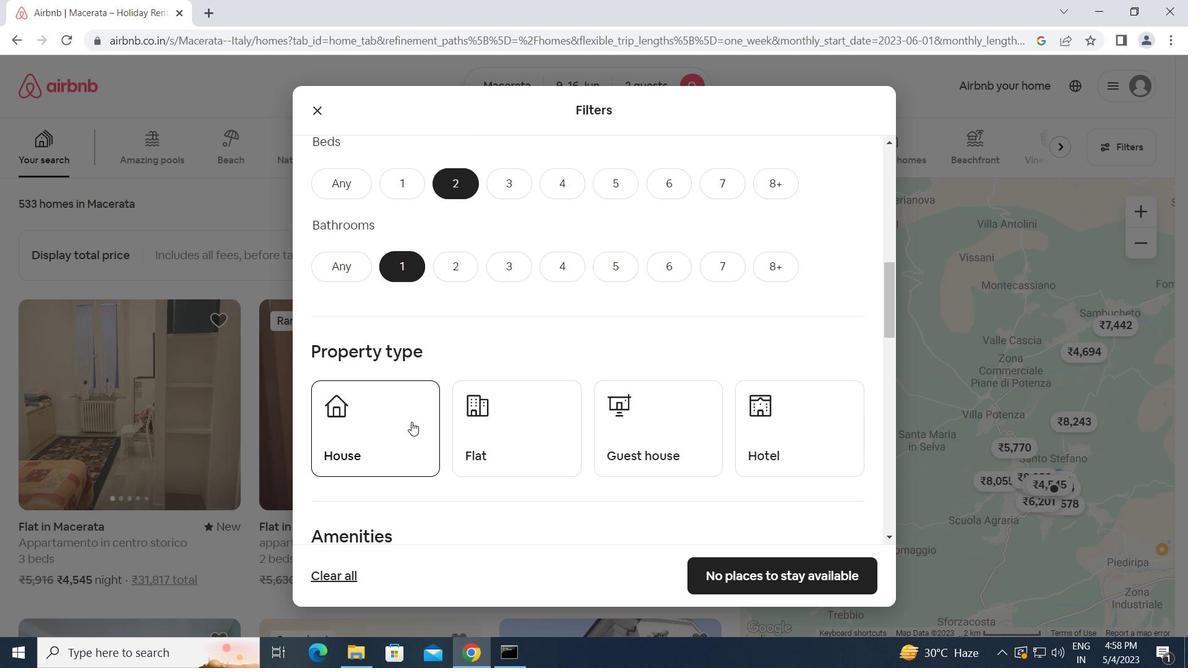 
Action: Mouse moved to (503, 443)
Screenshot: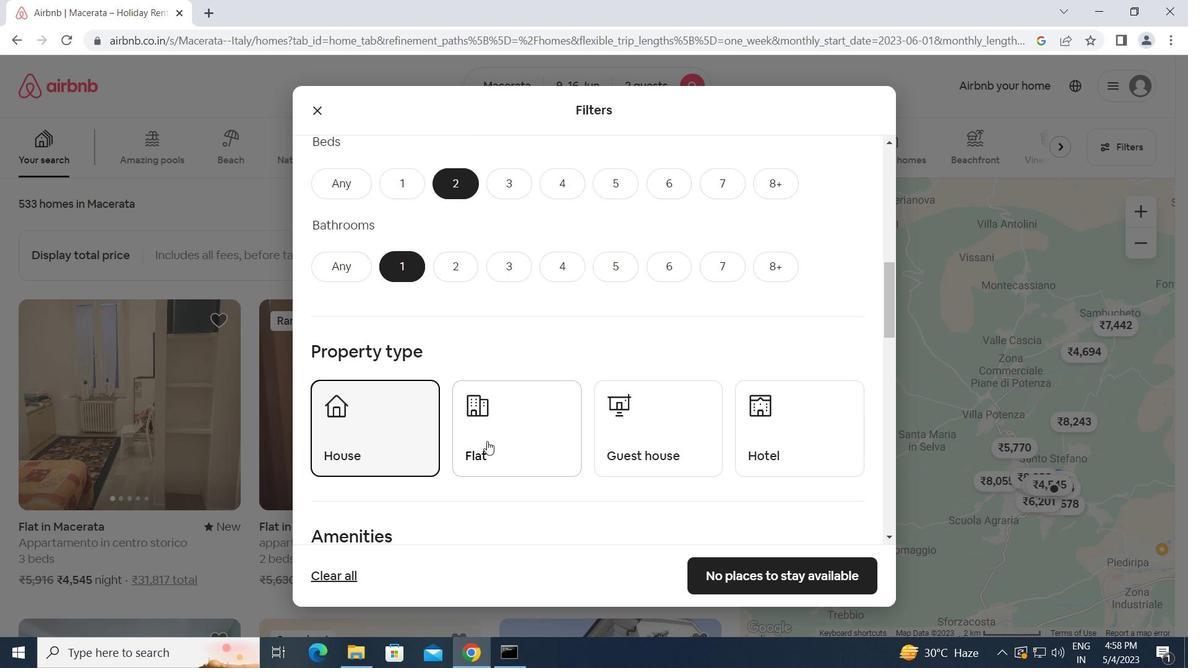 
Action: Mouse pressed left at (503, 443)
Screenshot: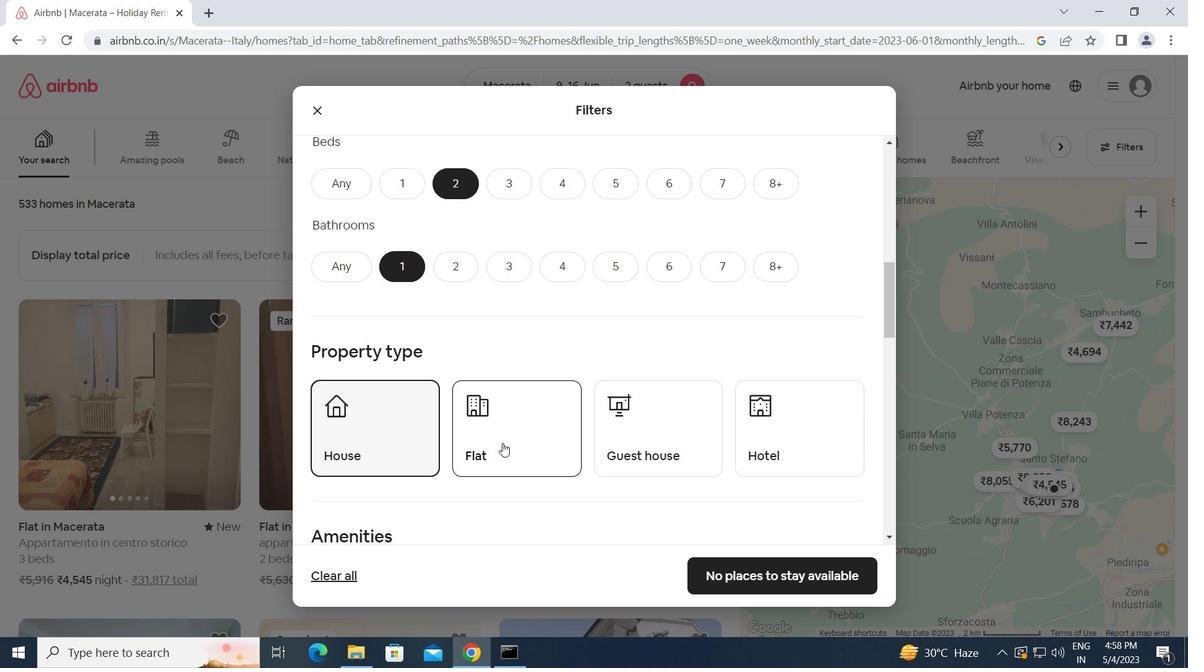 
Action: Mouse moved to (641, 440)
Screenshot: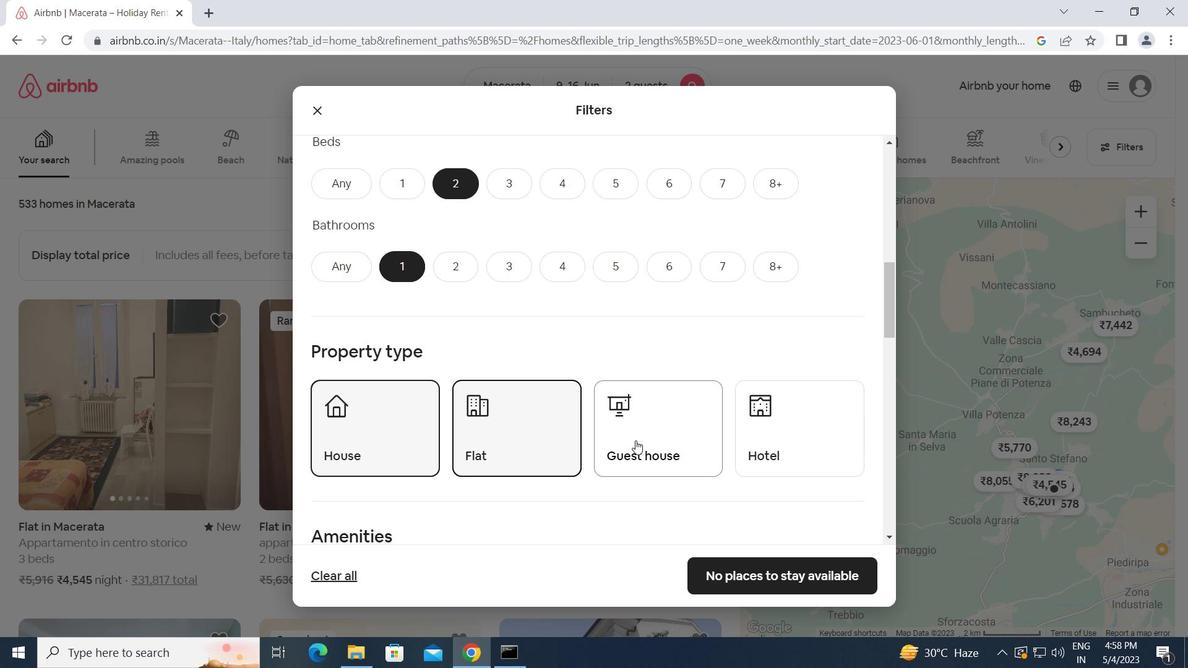 
Action: Mouse pressed left at (641, 440)
Screenshot: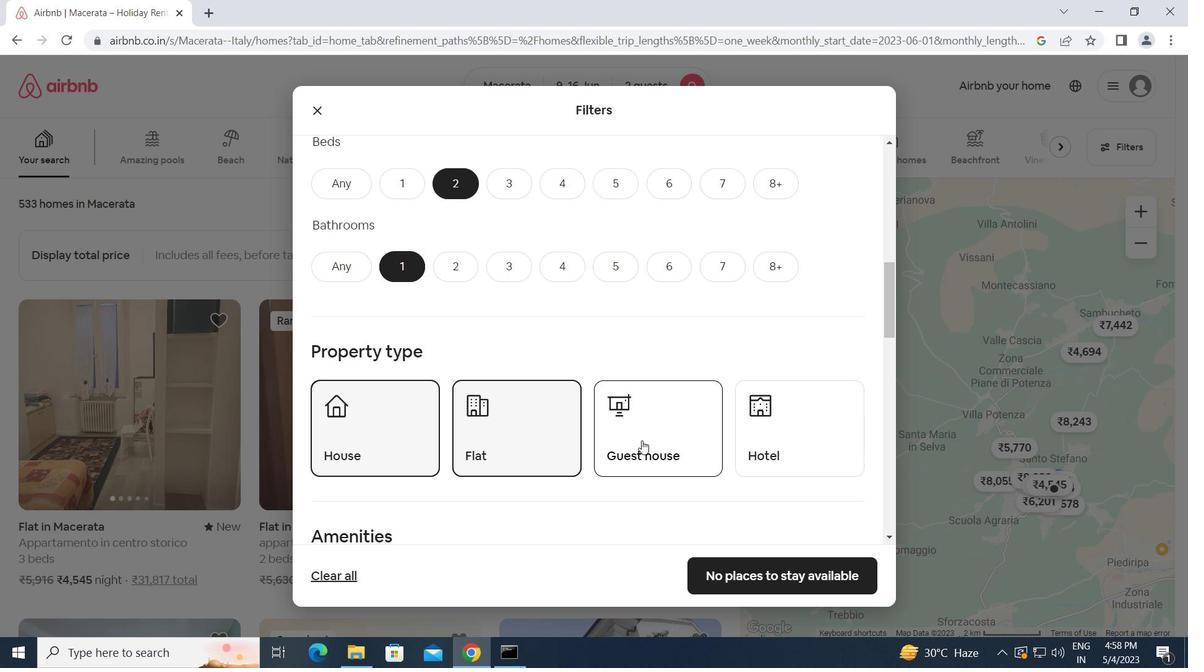 
Action: Mouse scrolled (641, 440) with delta (0, 0)
Screenshot: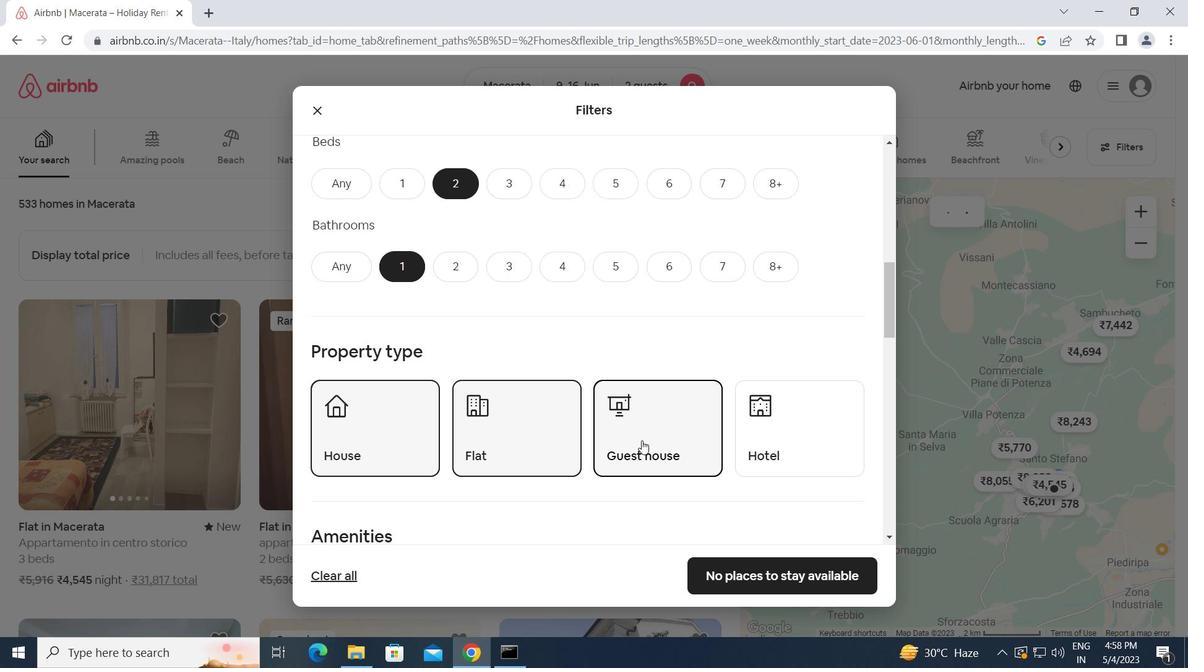 
Action: Mouse scrolled (641, 440) with delta (0, 0)
Screenshot: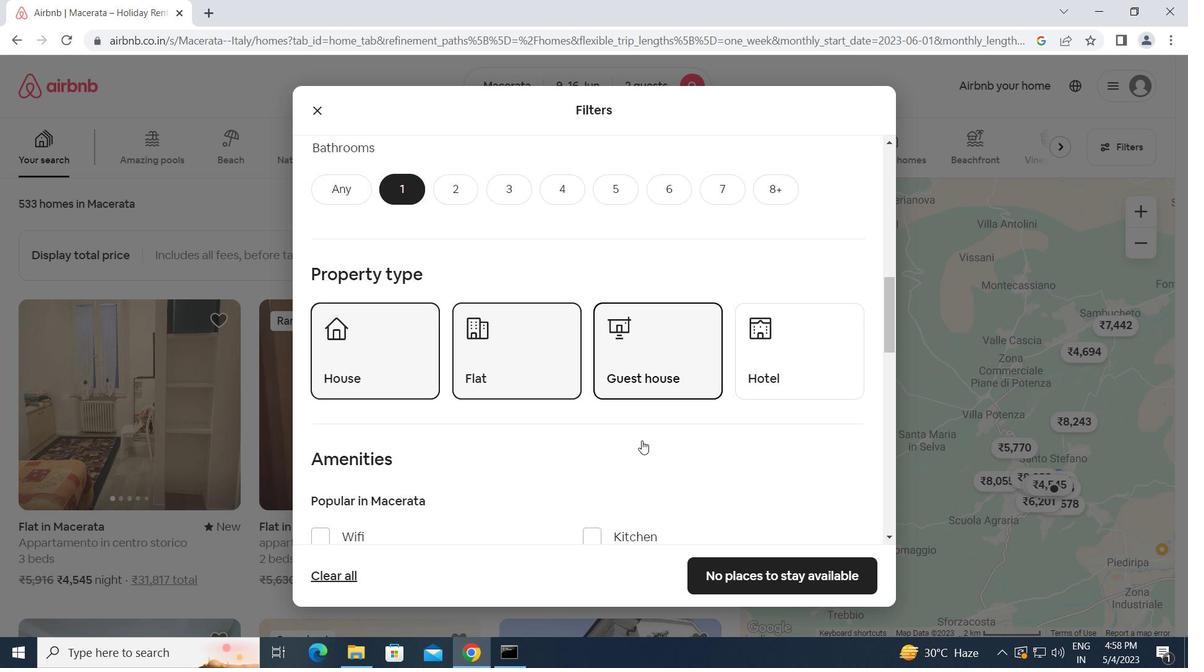 
Action: Mouse scrolled (641, 440) with delta (0, 0)
Screenshot: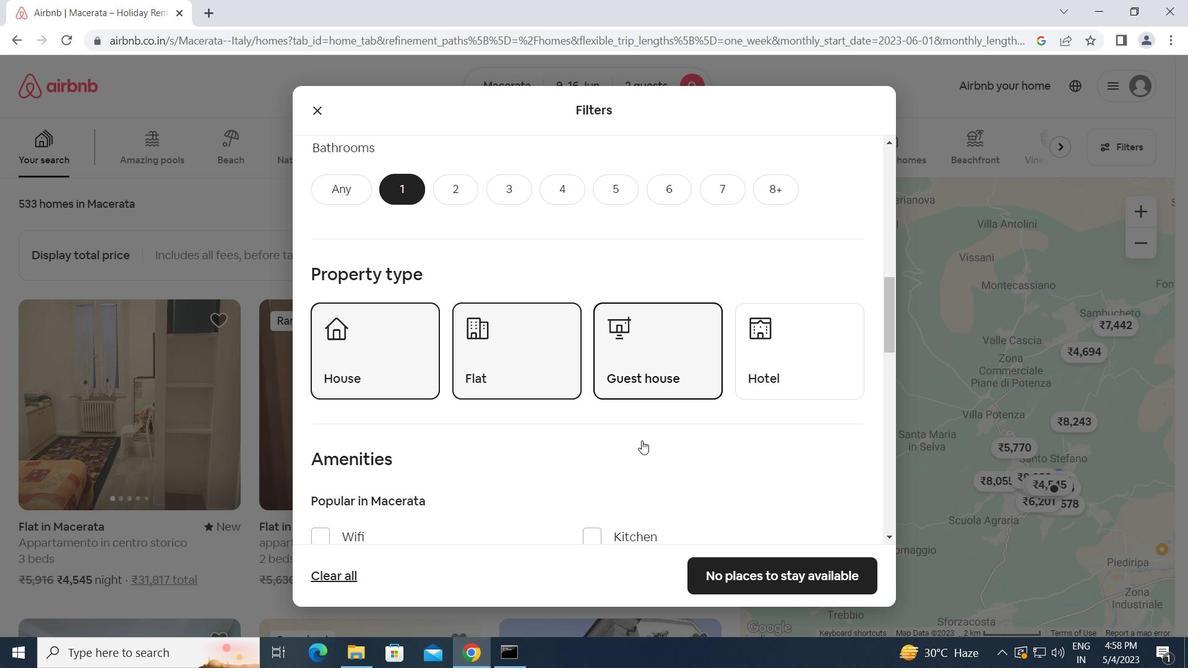 
Action: Mouse scrolled (641, 440) with delta (0, 0)
Screenshot: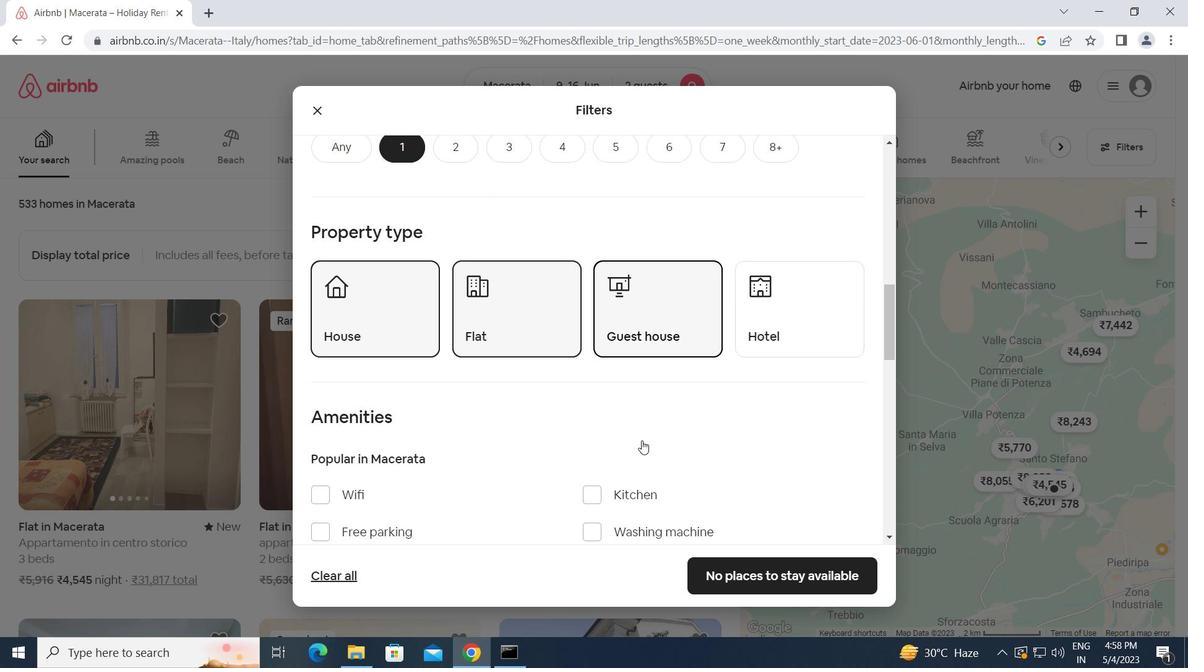 
Action: Mouse scrolled (641, 440) with delta (0, 0)
Screenshot: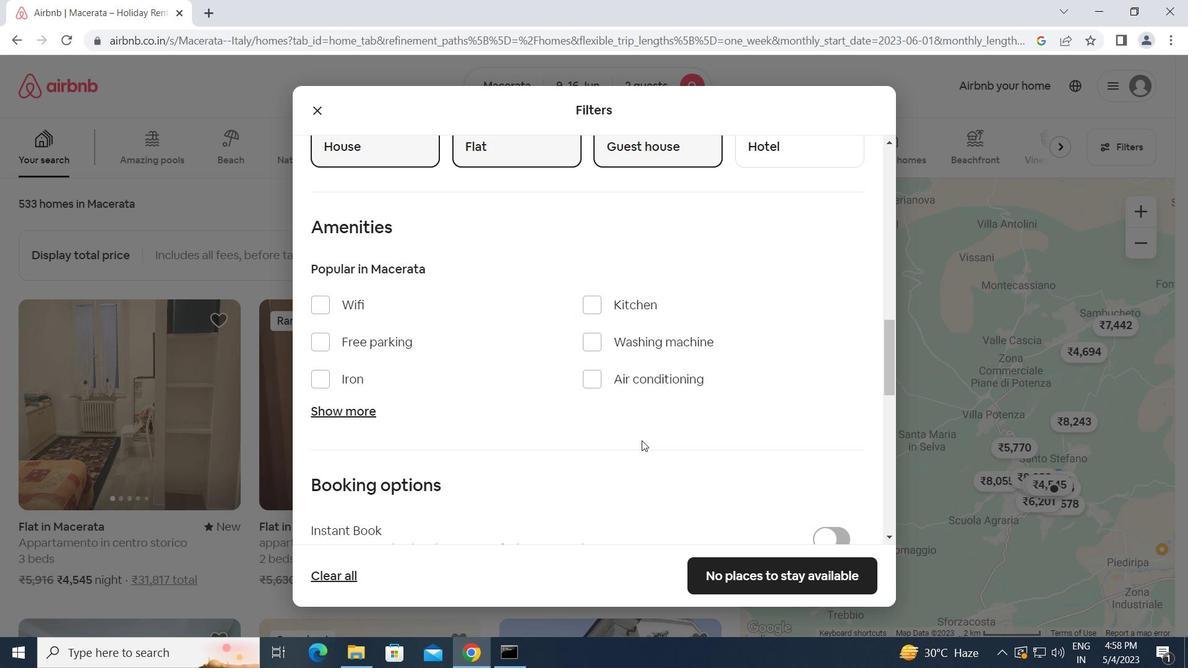 
Action: Mouse scrolled (641, 440) with delta (0, 0)
Screenshot: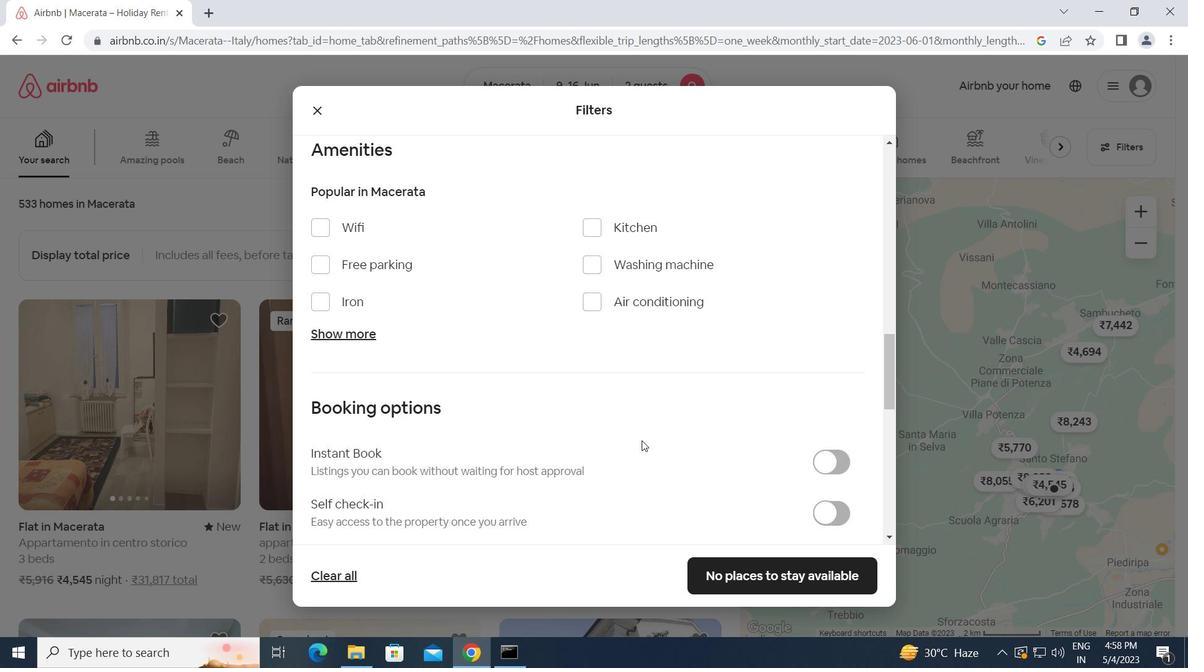 
Action: Mouse moved to (830, 434)
Screenshot: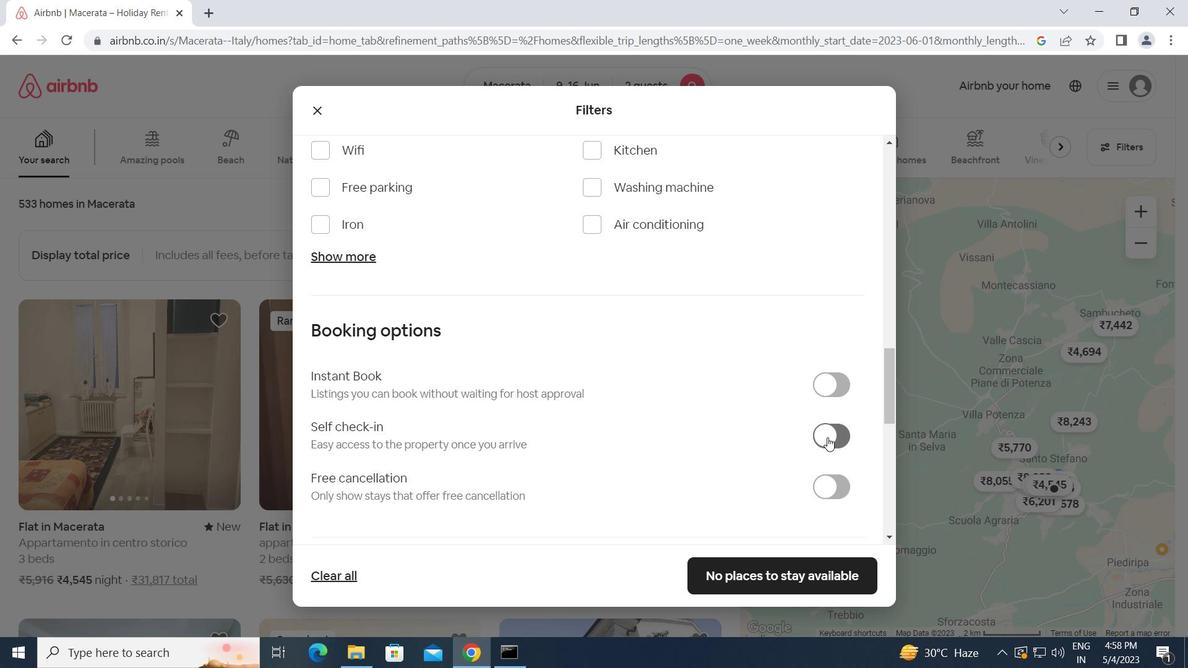 
Action: Mouse pressed left at (830, 434)
Screenshot: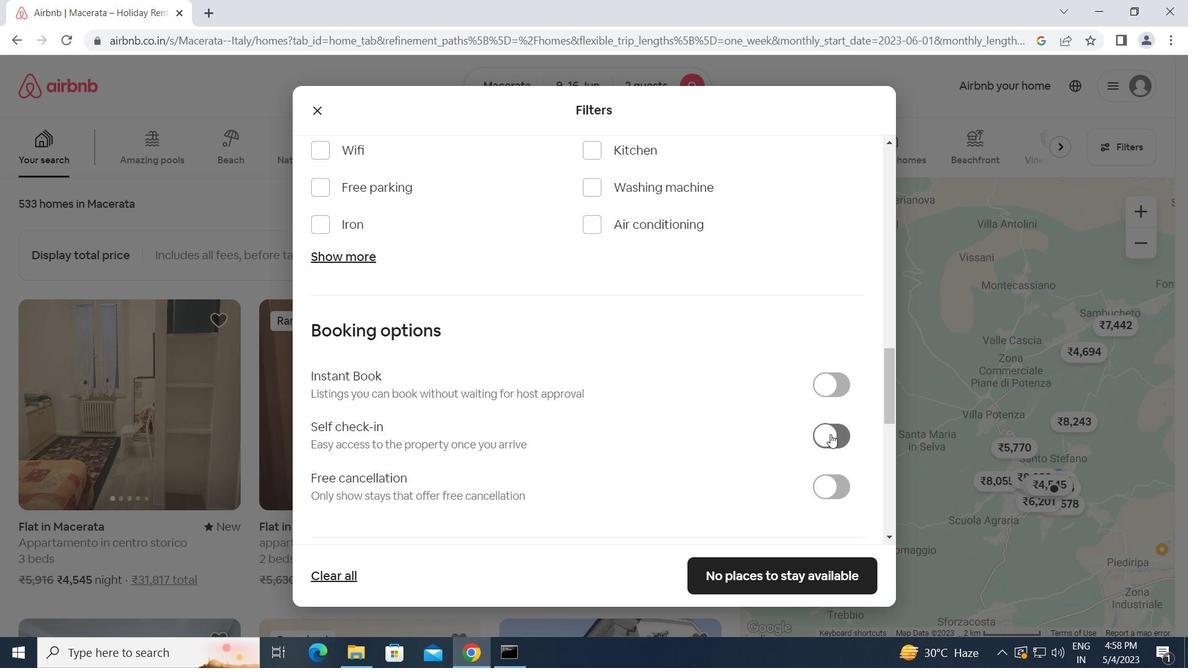 
Action: Mouse moved to (563, 492)
Screenshot: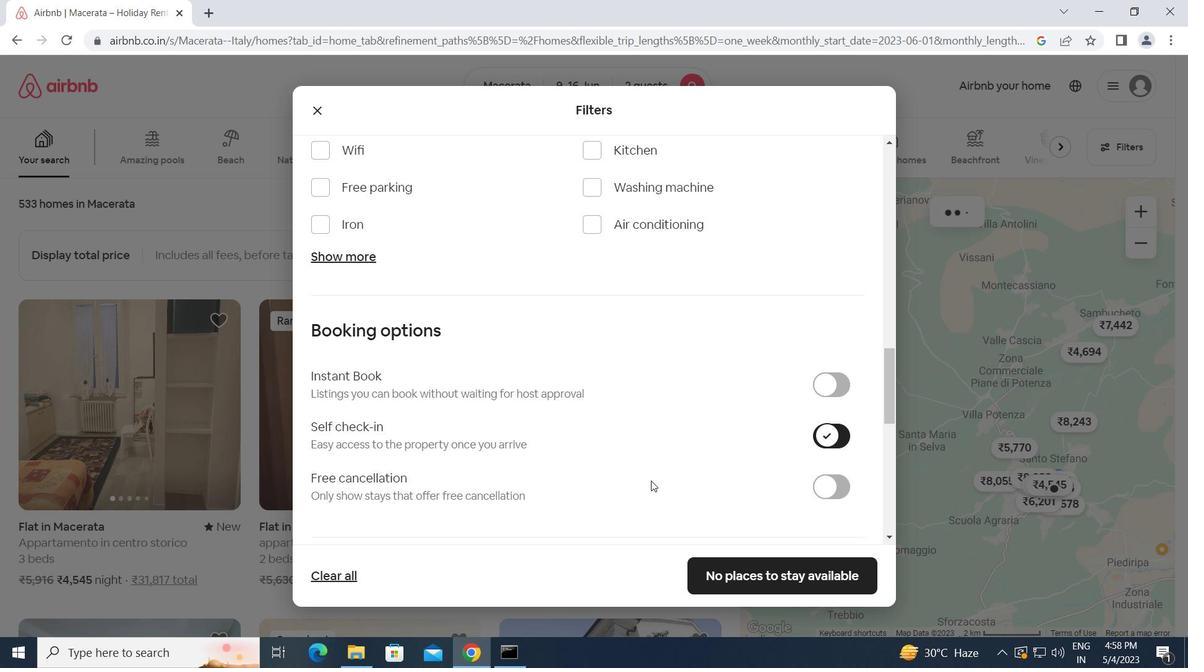 
Action: Mouse scrolled (563, 491) with delta (0, 0)
Screenshot: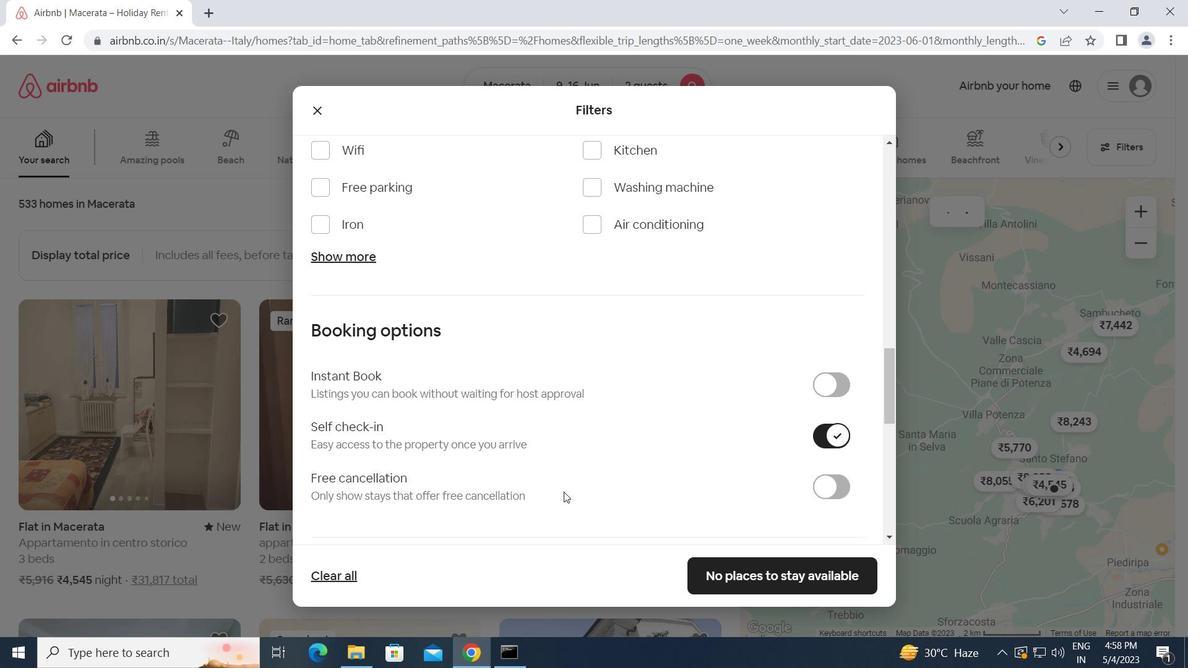 
Action: Mouse scrolled (563, 491) with delta (0, 0)
Screenshot: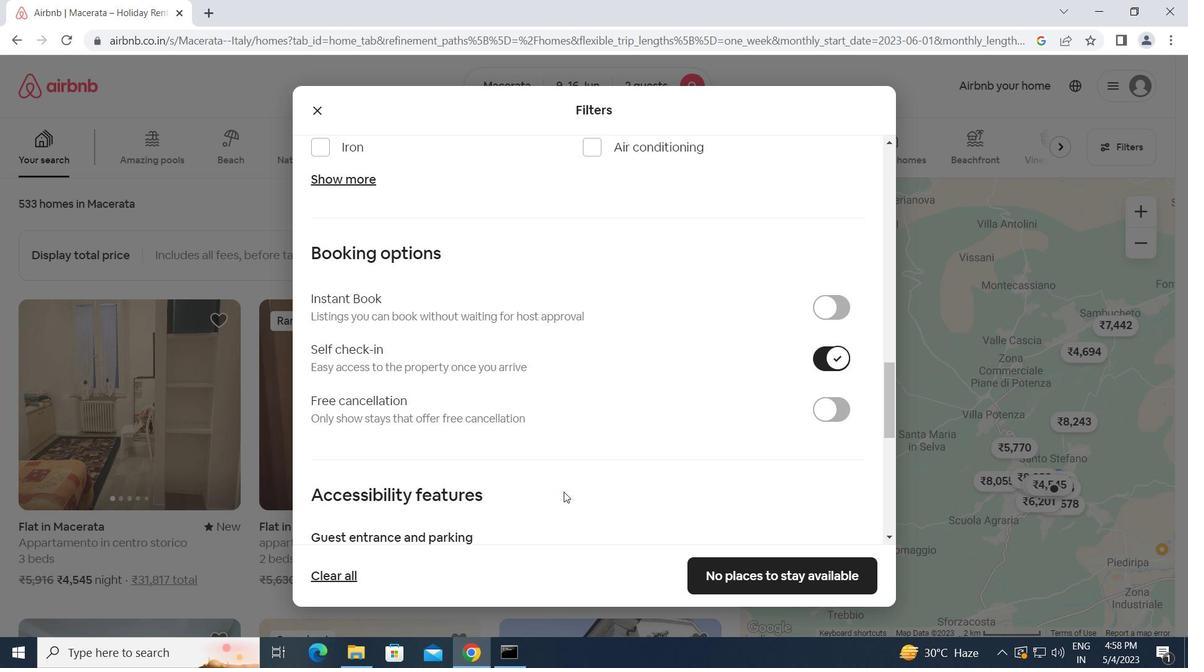 
Action: Mouse scrolled (563, 491) with delta (0, 0)
Screenshot: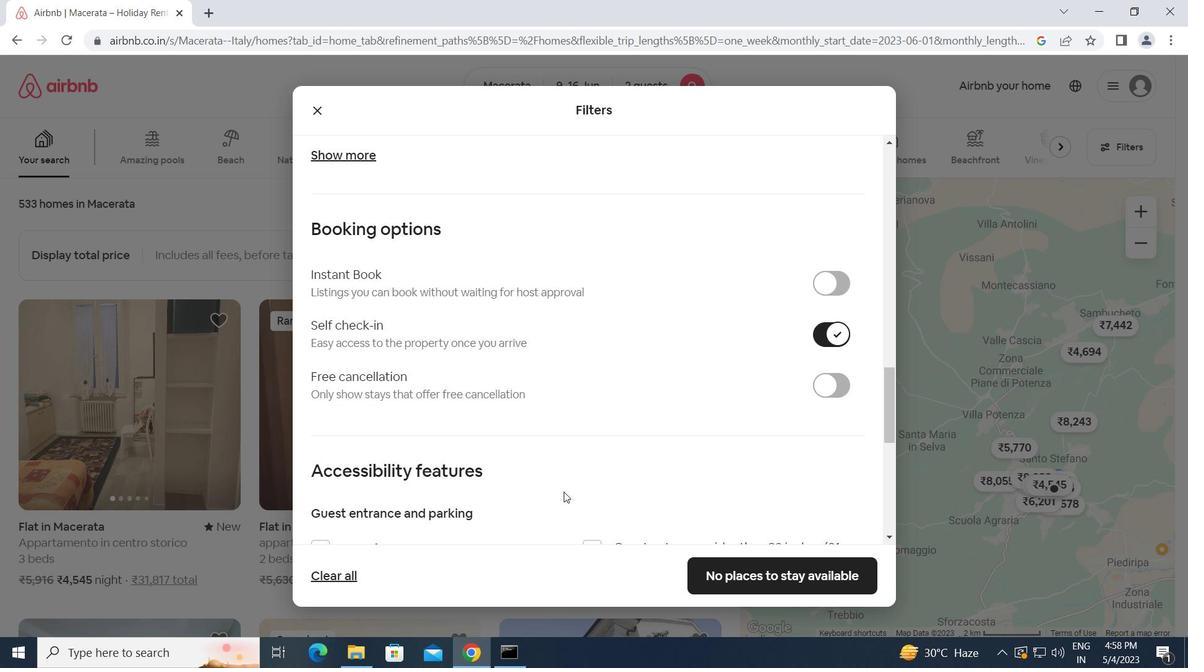 
Action: Mouse scrolled (563, 491) with delta (0, 0)
Screenshot: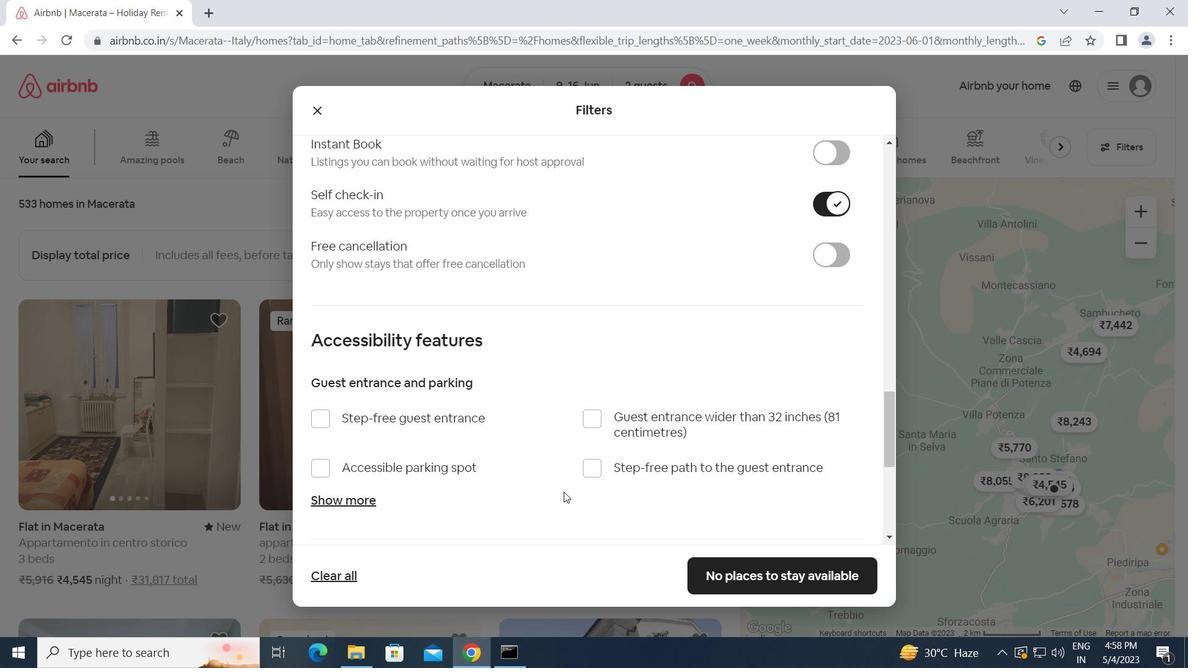 
Action: Mouse scrolled (563, 491) with delta (0, 0)
Screenshot: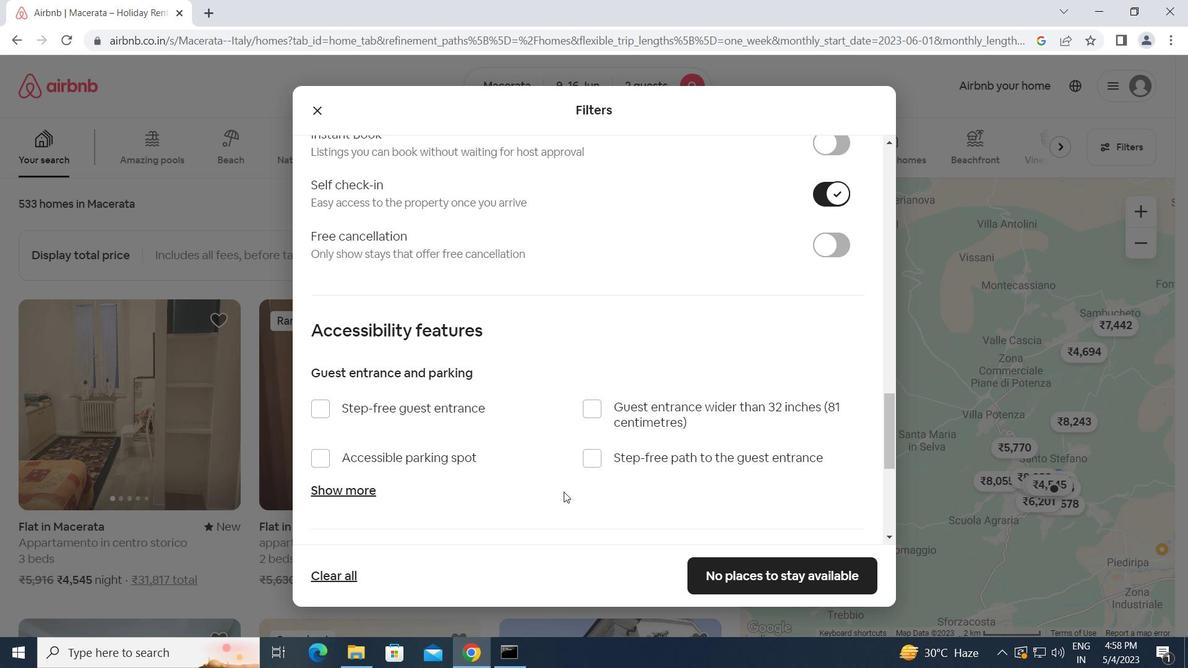 
Action: Mouse scrolled (563, 491) with delta (0, 0)
Screenshot: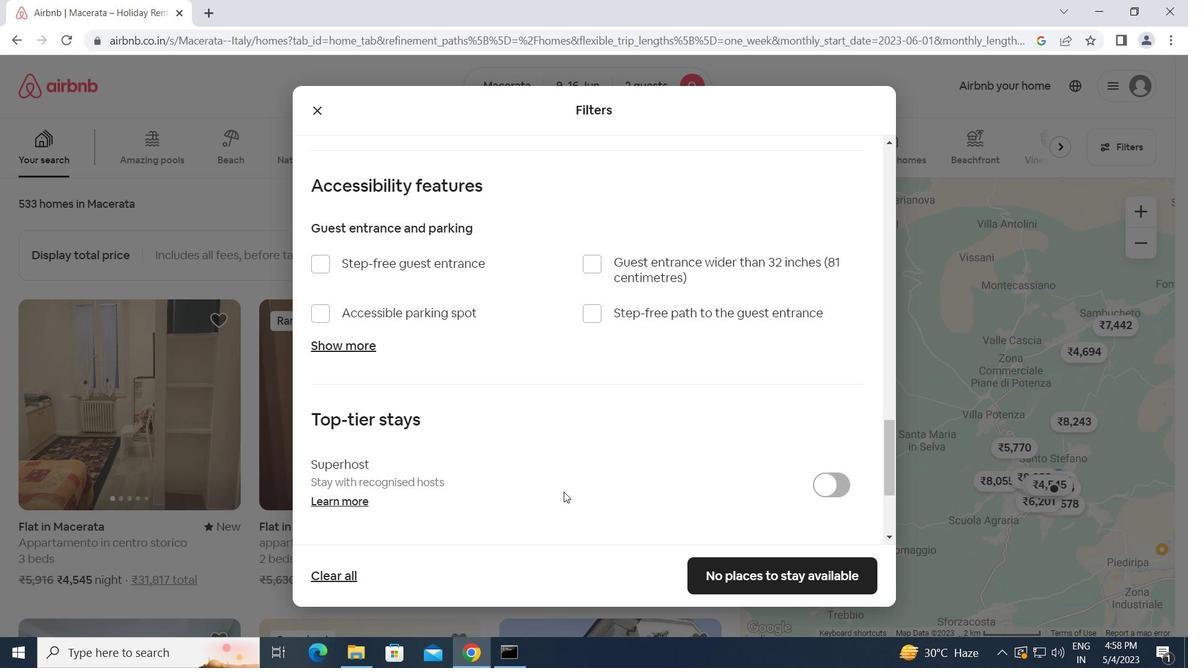 
Action: Mouse scrolled (563, 491) with delta (0, 0)
Screenshot: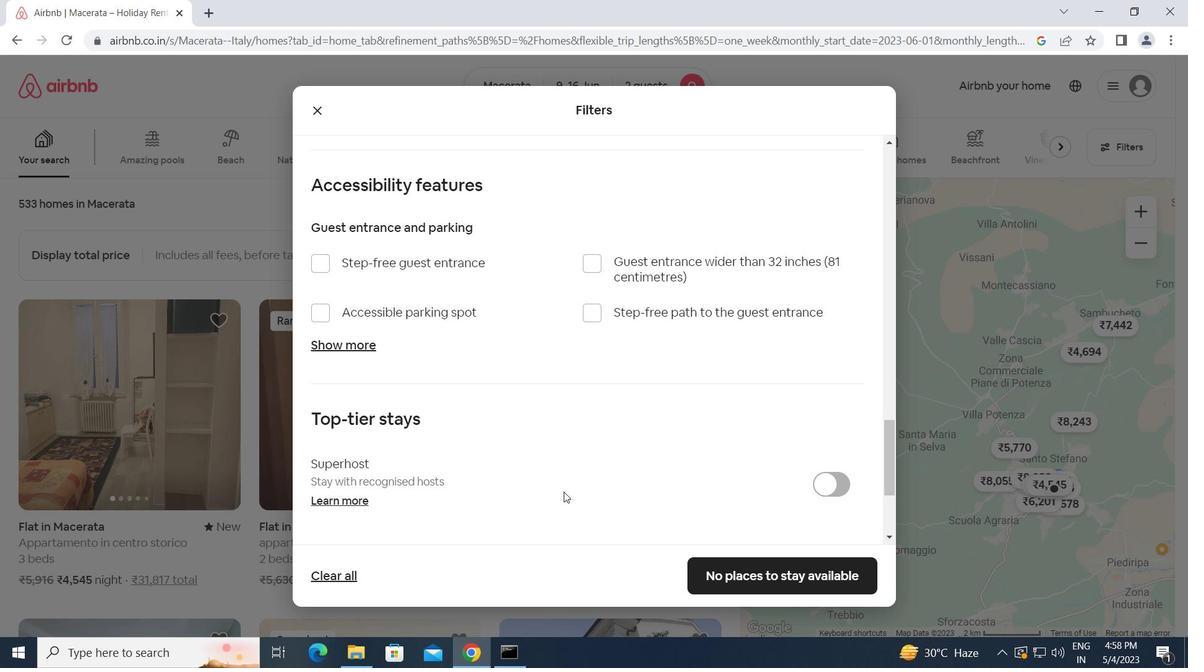 
Action: Mouse scrolled (563, 491) with delta (0, 0)
Screenshot: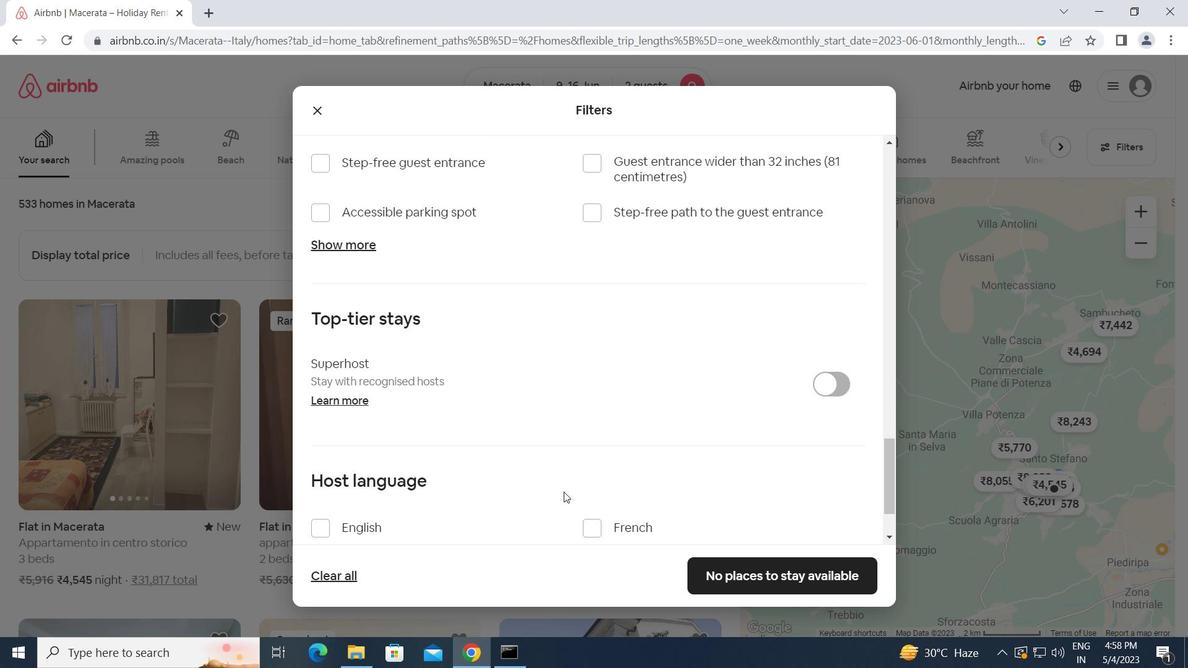 
Action: Mouse moved to (322, 430)
Screenshot: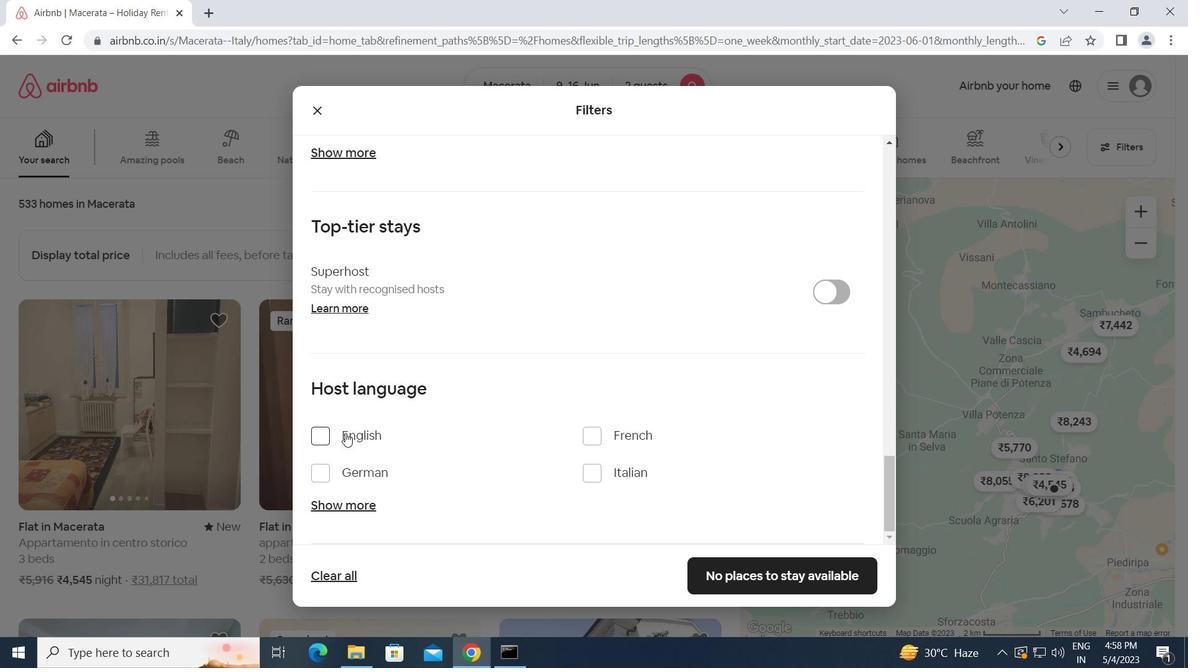 
Action: Mouse pressed left at (322, 430)
Screenshot: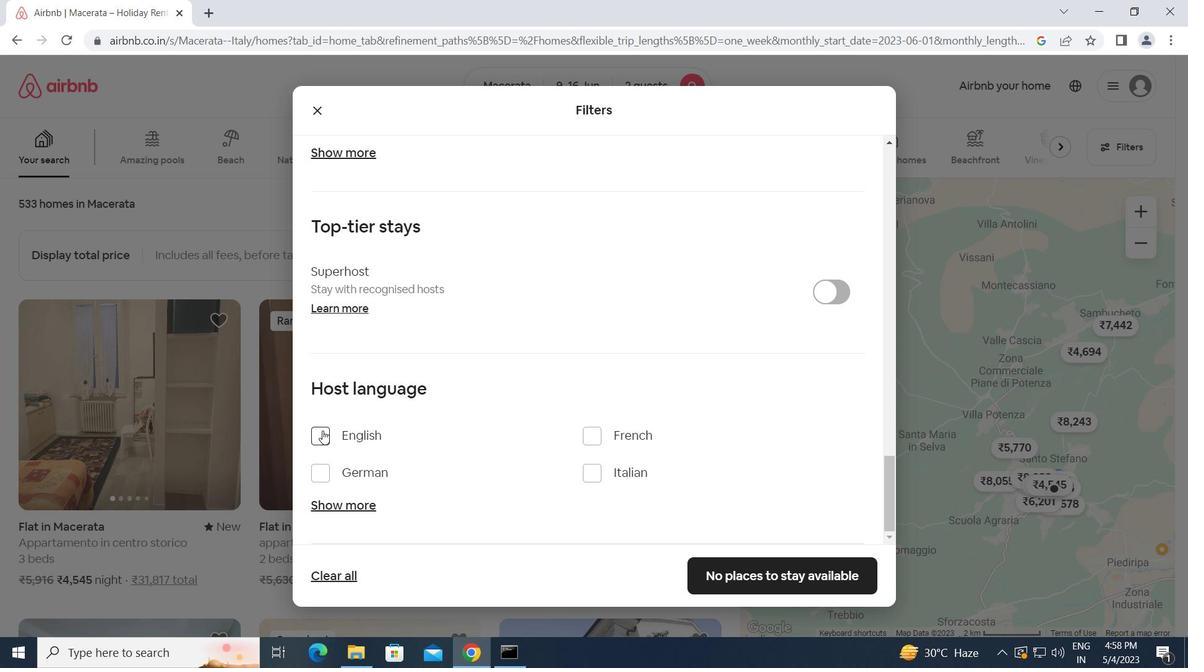 
Action: Mouse moved to (718, 565)
Screenshot: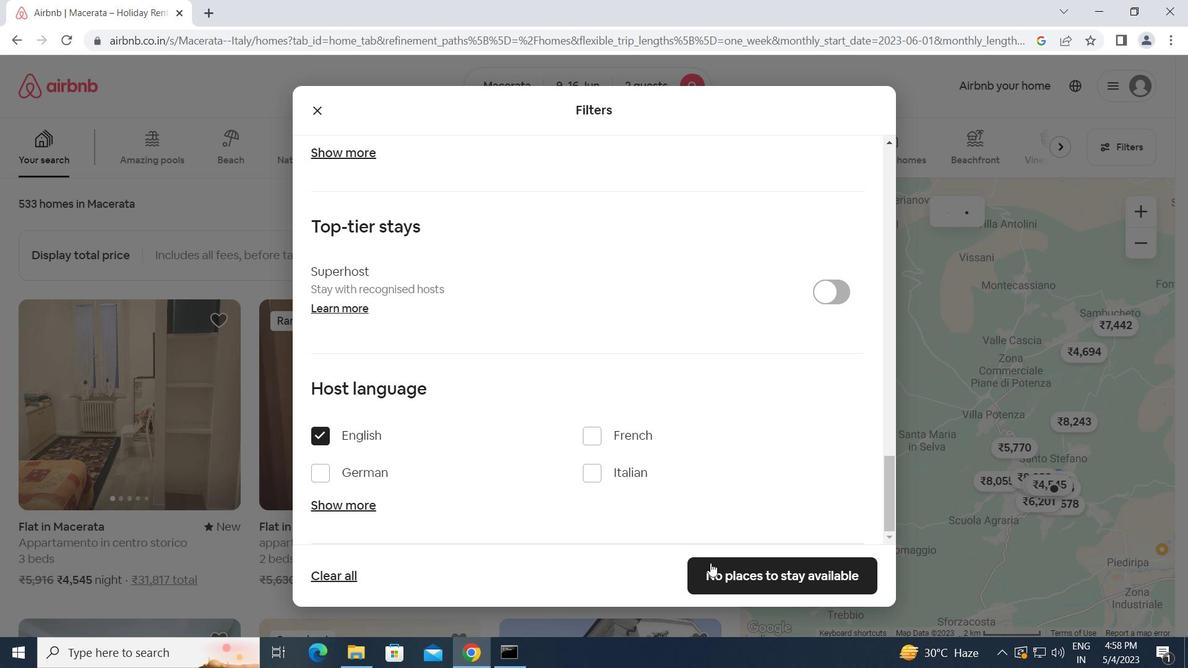 
Action: Mouse pressed left at (718, 565)
Screenshot: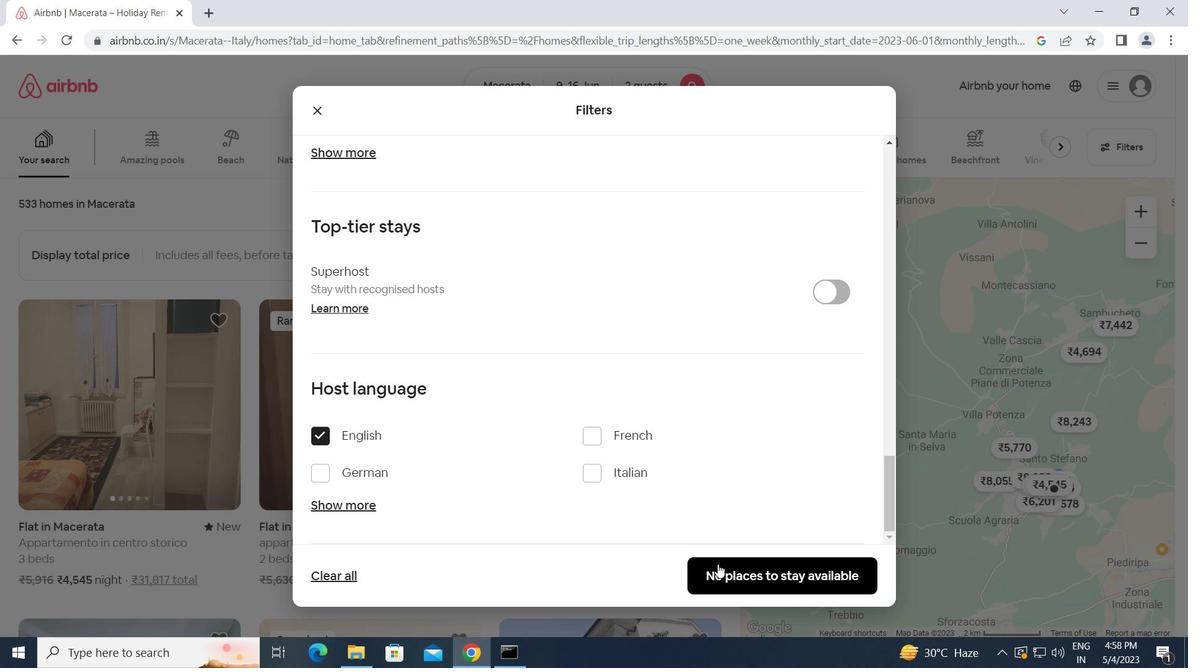 
Action: Mouse moved to (718, 564)
Screenshot: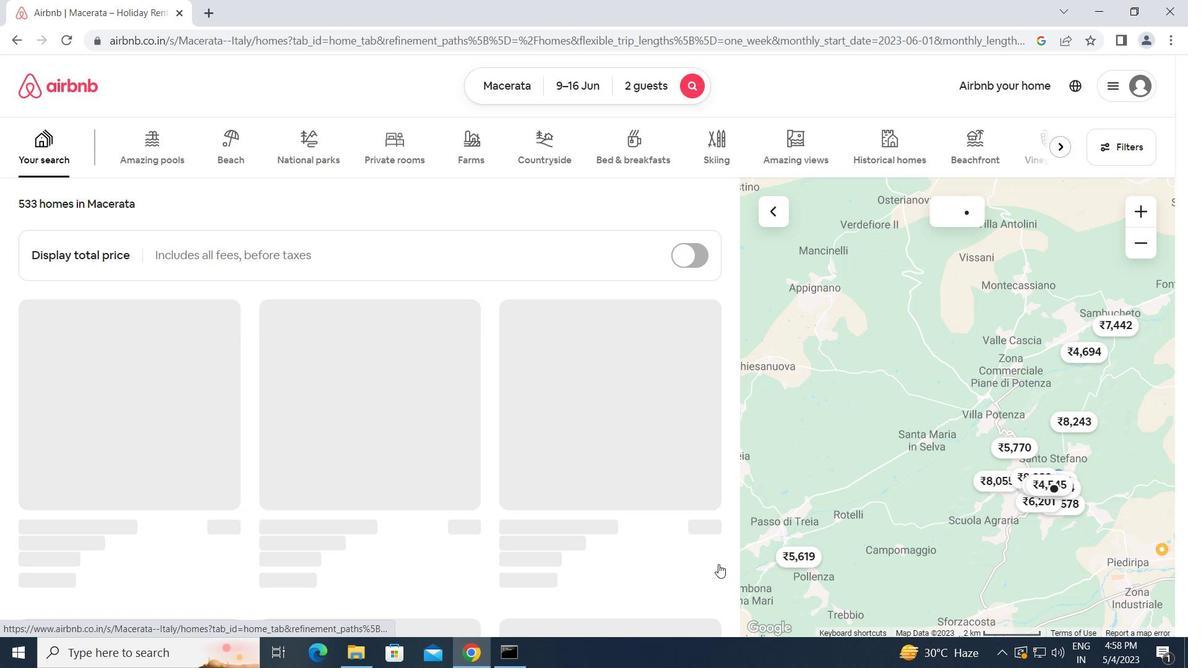 
